 Task: Use an if-else statement to check if an array is either empty or contains both string elements or has a total count of at least 3 If any condition is met, print the corresponding message If not, print "Array does not meet the criteria.
Action: Mouse moved to (325, 313)
Screenshot: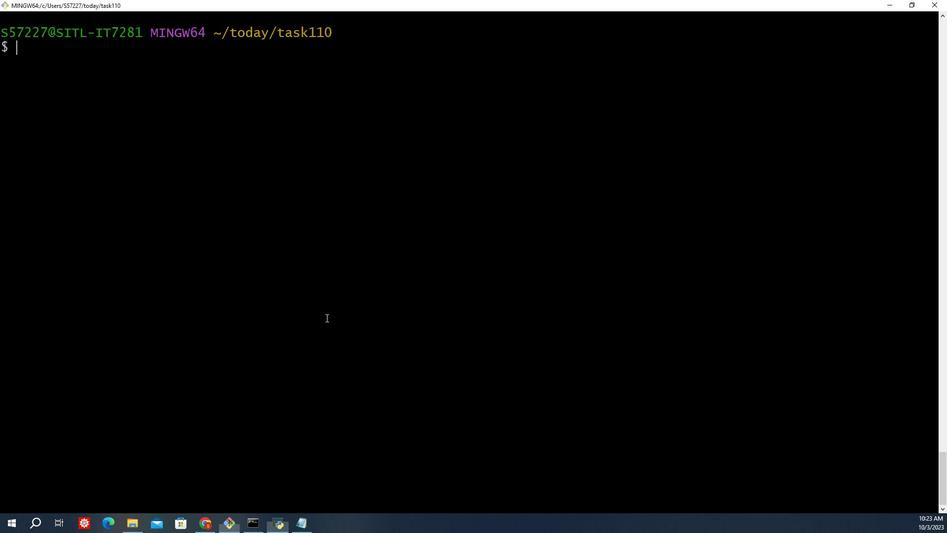 
Action: Mouse pressed left at (325, 313)
Screenshot: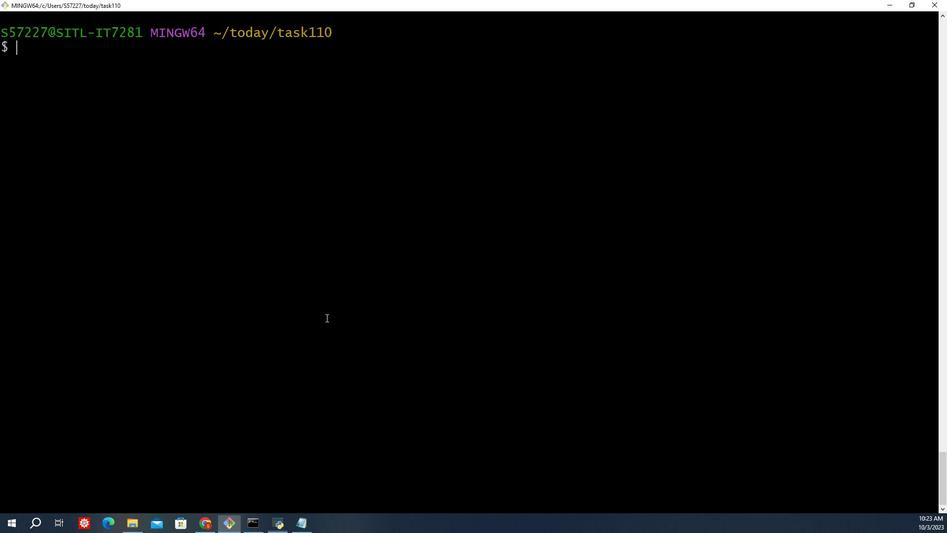 
Action: Mouse moved to (320, 334)
Screenshot: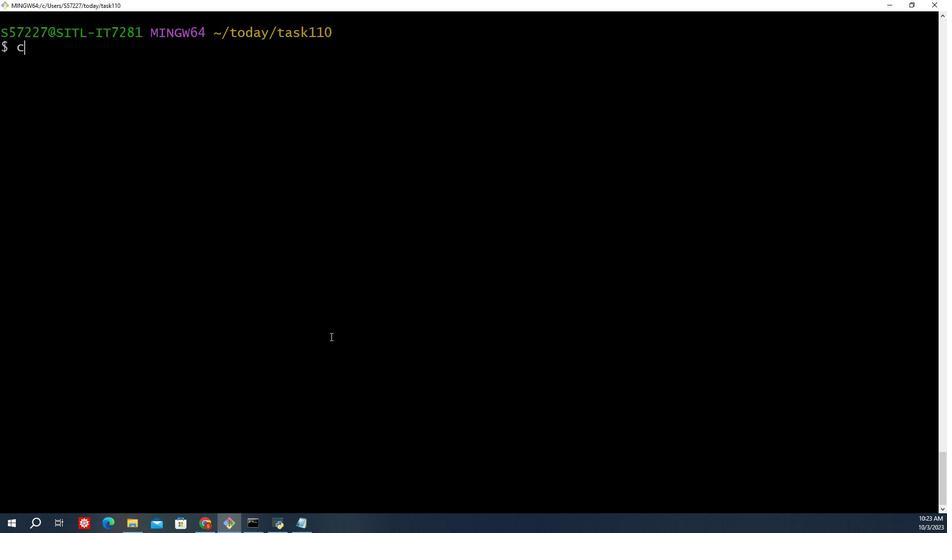 
Action: Key pressed c
Screenshot: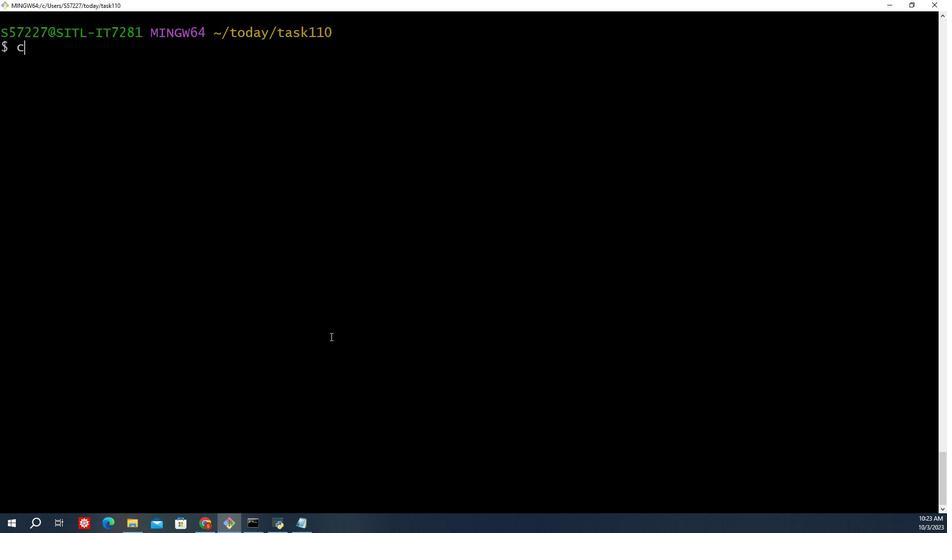 
Action: Mouse moved to (320, 335)
Screenshot: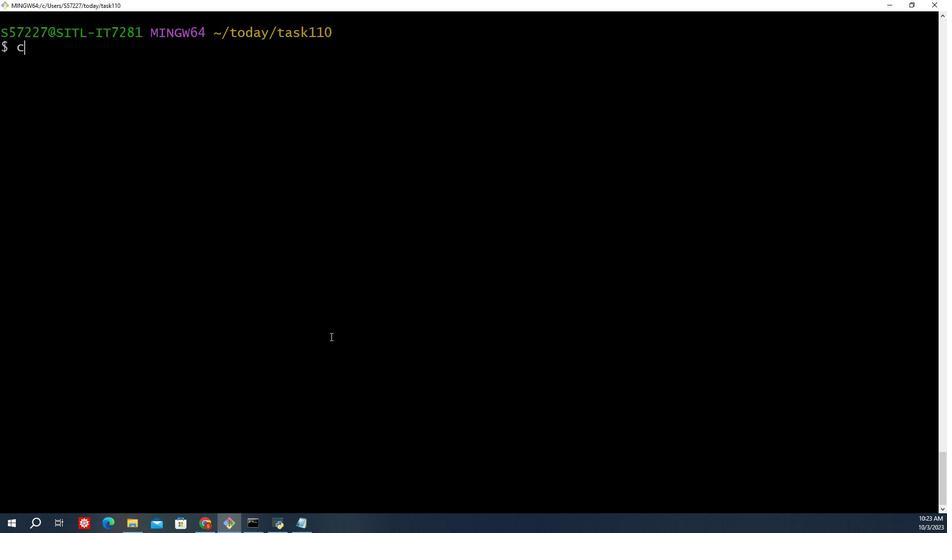 
Action: Key pressed d<Key.space>/c/<Key.shift>Usesr<Key.backspace><Key.backspace>rs/tod<Key.backspace><Key.backspace><Key.backspace><Key.shift_r>S57227/today/<Key.backspace><Key.enter>ls<Key.enter>mkdir<Key.space>task111<Key.enter>s<Key.backspace>ls<Key.enter>cd/<Key.backspace><Key.space>/c/<Key.shift><Key.shift><Key.shift><Key.shift><Key.shift>Users/<Key.shift_r>S57227/today/task111<Key.enter>ld<Key.enter>ls<Key.enter>s<Key.backspace>s<Key.backspace>s<Key.backspace>ls<Key.backspace><Key.backspace>touch<Key.space>check<Key.shift>_array.sh<Key.enter>s<Key.backspace>ls<Key.enter>vim<Key.space>check<Key.shift>_array.sh<Key.enter><Key.shift><Key.shift><Key.shift><Key.shift><Key.shift><Key.shift><Key.shift><Key.shift><Key.shift><Key.shift><Key.shift><Key.shift><Key.shift><Key.shift><Key.shift><Key.shift>#i<Key.shift><Key.shift><Key.shift><Key.shift>#<Key.shift_r>!/bin/bash/<Key.enter><Key.enter>
Screenshot: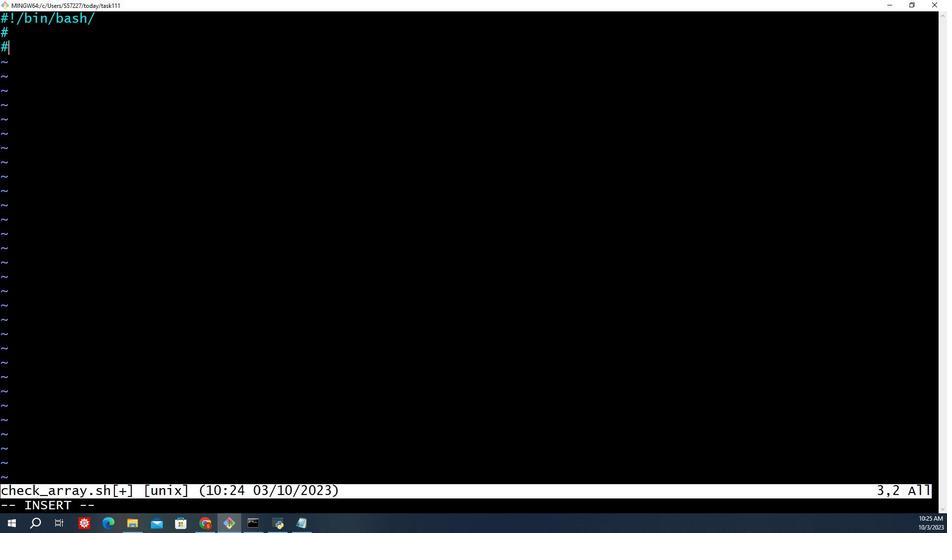 
Action: Mouse moved to (878, 485)
Screenshot: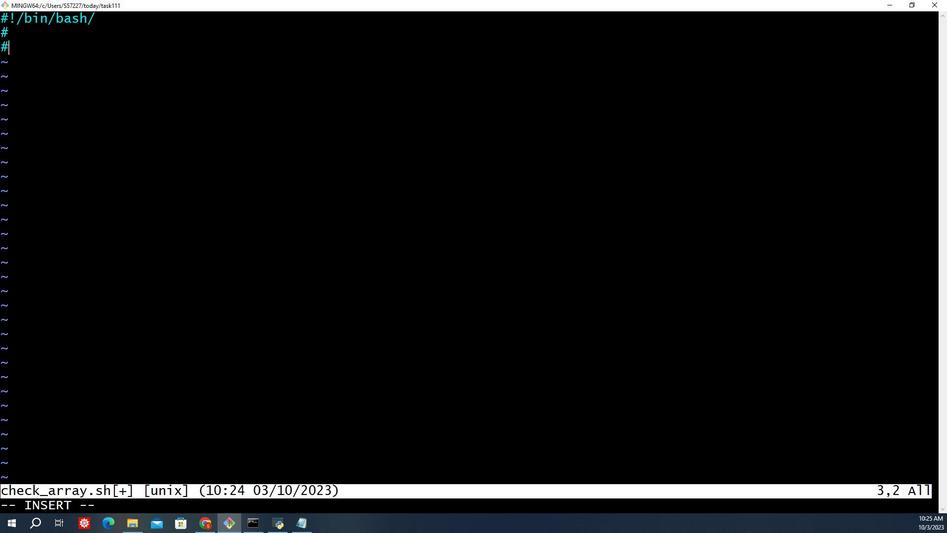 
Action: Mouse pressed left at (878, 485)
Screenshot: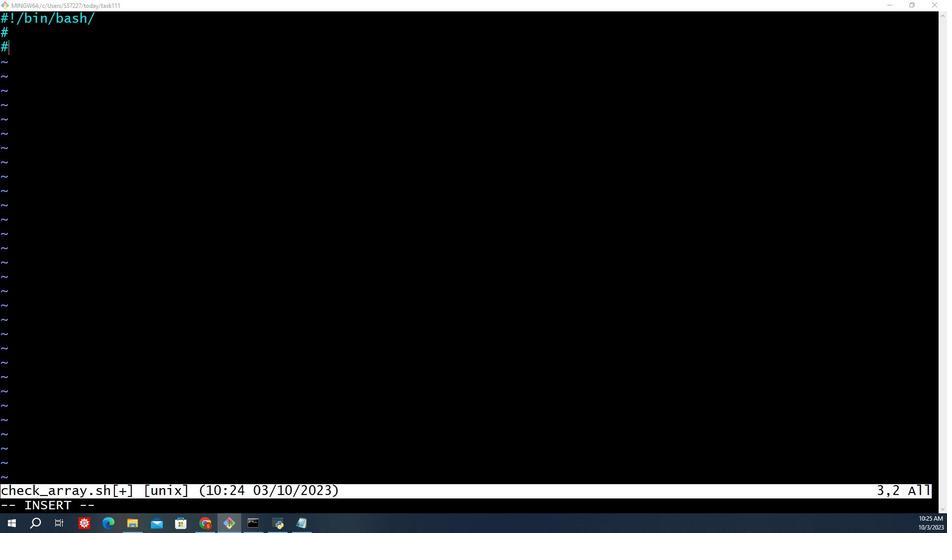 
Action: Mouse moved to (502, 290)
Screenshot: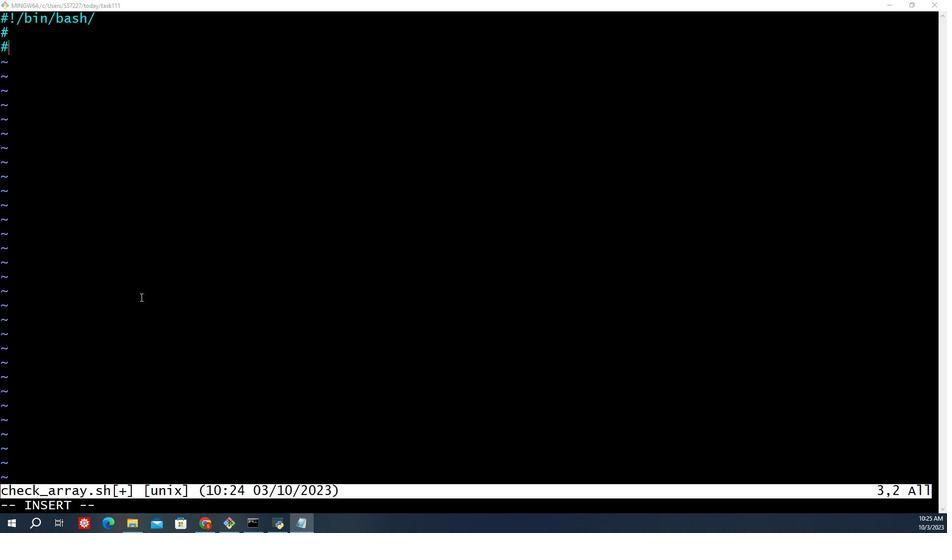 
Action: Mouse pressed left at (502, 290)
Screenshot: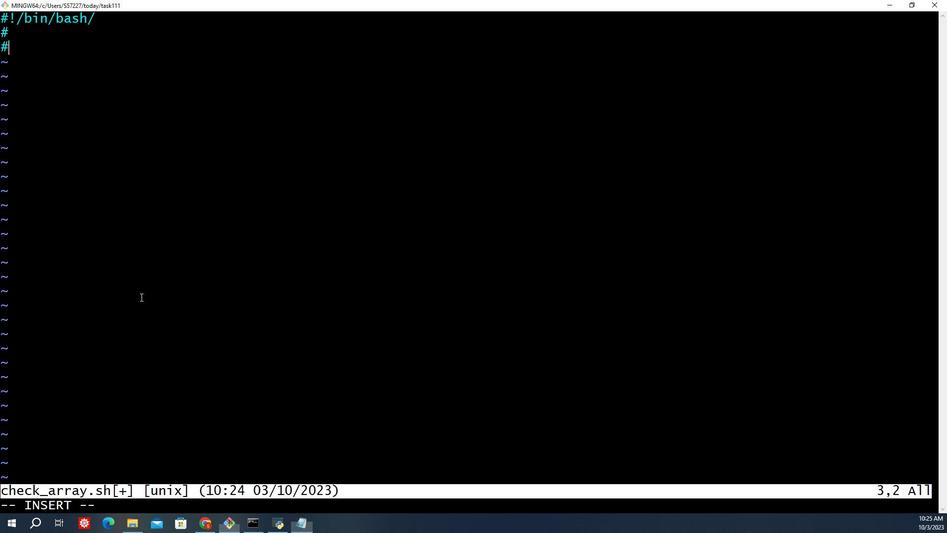 
Action: Mouse moved to (502, 290)
Screenshot: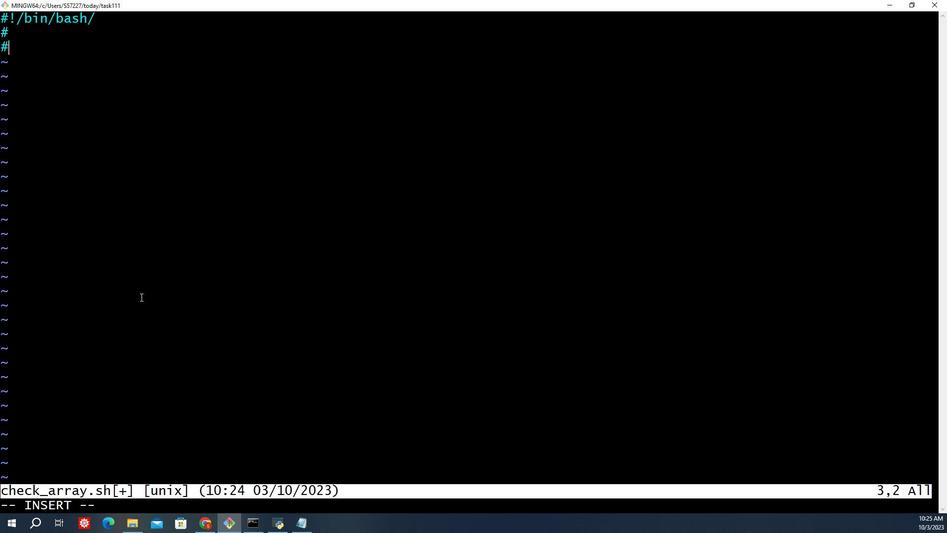 
Action: Key pressed initialize<Key.space>ane<Key.backspace><Key.space>empty<Key.space>array<Key.space><Key.enter>m<Key.backspace><Key.backspace>my<Key.shift_r><Key.shift_r>_array=<Key.shift_r><Key.shift_r>()<Key.enter><Key.enter>echo<Key.space><Key.shift_r>"<Key.shift>Enter<Key.space>elen<Key.backspace>ments<Key.space>for<Key.space>the<Key.space>array<Key.space><Key.backspace>.<Key.space><Key.shift>Enter<Key.space>'done'<Key.space>to<Key.space>finish,<Key.backspace>.<Key.shift_r>"<Key.enter><Key.enter>while<Key.space>true;<Key.space>do<Key.enter>read<Key.space>-p<Key.space><Key.shift_r>"<Key.shift>Enter<Key.space>an<Key.space>element<Key.shift_r>:<Key.space><Key.shift_r>"<Key.space>element<Key.space><Key.enter><Key.shift>#check<Key.space>ig<Key.space><Key.backspace><Key.backspace>f<Key.space>the<Key.space>user<Key.space>wants<Key.space>to<Key.space>finish<Key.space>entering<Key.space>elements<Key.enter><Key.enter><Key.backspace>if<Key.space>[<Key.space><Key.shift_r>"<Key.shift>$element<Key.shift_r>"<Key.space>==<Key.space><Key.shift_r>"done<Key.shift_r>"<Key.space>];<Key.space>then<Key.space><Key.enter>break<Key.enter>fi<Key.enter><Key.shift>#add<Key.space>the<Key.space>entered<Key.space>element<Key.space>to<Key.space>the<Key.space>array<Key.space><Key.enter><Key.enter><Key.backspace>my<Key.shift_r>_array<Key.shift_r><Key.shift_r><Key.shift_r><Key.shift_r><Key.shift_r><Key.shift_r><Key.shift_r><Key.shift_r><Key.shift_r><Key.shift_r><Key.shift_r><Key.shift_r><Key.shift_r><Key.shift_r><Key.shift_r>+=<Key.shift_r>(<Key.shift_r>"<Key.shift_r><Key.shift_r><Key.shift_r><Key.shift_r><Key.shift_r><Key.shift_r><Key.shift_r><Key.shift_r><Key.shift_r><Key.shift_r><Key.shift_r><Key.shift_r><Key.shift>$element<Key.shift_r>"<Key.shift_r><Key.shift_r><Key.shift_r><Key.shift_r><Key.shift_r><Key.shift_r><Key.shift_r><Key.shift_r><Key.shift_r><Key.shift_r><Key.shift_r><Key.shift_r><Key.shift_r><Key.shift_r><Key.shift_r><Key.shift_r><Key.shift_r><Key.shift_r><Key.shift_r>)<Key.enter>done<Key.enter><Key.shift>#check<Key.space>if<Key.space>the<Key.space>array<Key.space>is<Key.space>empty<Key.space><Key.enter><Key.enter><Key.backspace>if<Key.space>[<Key.space><Key.shift_r><Key.shift_r><Key.shift_r><Key.shift_r><Key.shift_r><Key.shift_r><Key.shift_r><Key.shift_r><Key.shift_r><Key.shift_r><Key.shift_r><Key.shift_r><Key.shift_r><Key.shift_r><Key.shift_r><Key.shift_r><Key.shift_r><Key.shift_r><Key.shift_r><Key.shift_r><Key.shift_r><Key.shift_r><Key.shift_r><Key.shift_r><Key.shift_r><Key.shift_r><Key.shift_r><Key.shift_r><Key.shift_r><Key.shift_r><Key.shift_r><Key.shift_r><Key.shift_r><Key.shift_r><Key.shift_r><Key.shift_r><Key.shift_r><Key.shift_r><Key.shift_r><Key.shift_r><Key.shift_r><Key.shift_r><Key.shift_r>$<Key.shift_r>{<Key.shift>#my<Key.shift><Key.shift><Key.shift><Key.shift><Key.shift><Key.shift>_array[<Key.shift>@]<Key.space><Key.backspace><Key.shift><Key.shift><Key.shift>}<Key.space>-<Key.space>r<Key.backspace><Key.backspace>r<Key.backspace>e<Key.tab><Key.backspace>q<Key.space>=<Key.backspace>0<Key.space>];<Key.enter><Key.backspace><Key.backspace><Key.space>then<Key.enter>echo<Key.space>is<Key.backspace><Key.backspace><Key.shift>"<Key.shift><<Key.backspace><Key.shift_r>Array<Key.space>is<Key.space>empty<Key.shift>.<Key.shift>"<Key.enter><Key.shift_r><Key.shift_r><Key.shift_r><Key.shift_r><Key.shift_r><Key.shift_r>#check<Key.space>if<Key.space>the<Key.space>array<Key.space>contains<Key.space>both<Key.space>string<Key.space>elements<Key.enter><Key.enter><Key.backspace>elif<Key.space>[[<Key.space><Key.shift>"<Key.shift_r>$m<Key.backspace><Key.backspace><Key.shift_r>$<Key.shift>{my<Key.shift>_array[<Key.shift_r>@]<Key.shift>}<Key.shift>"<Key.space>=<Key.shift_r>~<Key.space>[a-z<Key.shift_r>A-z<Key.backspace><Key.shift_r>Z]<Key.shift_r><Key.shift_r>+<Key.space><Key.shift_r><Key.shift_r><Key.shift_r><Key.shift_r><Key.shift_r><Key.shift_r><Key.shift_r><Key.shift_r><Key.shift_r><Key.shift_r><Key.shift_r><Key.shift_r><Key.shift_r><Key.shift_r><Key.shift_r><Key.shift_r><Key.shift_r><Key.shift_r><Key.shift_r><Key.shift_r><Key.shift_r><Key.shift_r><Key.shift_r>&&<Key.space><Key.shift>"<Key.shift><Key.shift><Key.shift><Key.shift><Key.shift><Key.shift><Key.shift><Key.shift_r>$<Key.shift>{my-<Key.backspace>-<Key.backspace><Key.shift><Key.shift><Key.shift><Key.shift><Key.shift>_array[<Key.shift_r><Key.shift_r><Key.shift_r><Key.shift_r><Key.shift_r><Key.shift_r>@]<Key.shift>}<Key.shift>"<Key.space>=<Key.shift_r>~<Key.space>[0-9]<Key.shift>+<Key.space>]]'<Key.space><Key.backspace><Key.backspace>;<Key.space>then<Key.enter>echo<Key.space><Key.shift><Key.shift><Key.shift><Key.shift><Key.shift><Key.shift><Key.shift><Key.shift><Key.shift><Key.shift><Key.shift><Key.shift><Key.shift><Key.shift><Key.shift><Key.shift><Key.shift><Key.shift><Key.shift><Key.shift><Key.shift><Key.shift><Key.shift><Key.shift><Key.shift><Key.shift>"<Key.shift_r>Array<Key.space>contains<Key.space>both<Key.space>string<Key.space>and<Key.space>numeric<Key.space>elements.<Key.shift>"<Key.enter><Key.enter><Key.shift_r><Key.shift_r><Key.shift_r><Key.shift_r><Key.shift_r><Key.shift_r><Key.shift_r><Key.shift_r><Key.shift_r><Key.shift_r><Key.shift_r>#check<Key.space>if<Key.space>the<Key.space>total<Key.space>count<Key.space>of<Key.space>elements<Key.space>is<Key.space>atleast<Key.space>3<Key.enter><Key.enter><Key.backspace>w<Key.backspace>elif<Key.space>if<Key.space>the<Key.space>tots<Key.backspace>al<Key.space>c<Key.backspace><Key.backspace><Key.backspace><Key.backspace><Key.backspace><Key.backspace><Key.backspace><Key.backspace><Key.backspace><Key.backspace><Key.backspace><Key.backspace><Key.backspace><Key.backspace>[<Key.space><Key.shift_r><Key.shift_r><Key.shift_r><Key.shift_r><Key.shift_r><Key.shift_r><Key.shift_r><Key.shift_r>${<Key.space><Key.backspace><Key.shift>#my<Key.shift_r><Key.shift_r><Key.shift_r><Key.shift_r>_array]<Key.insert><Key.insert><Key.backspace>[]<Key.left><Key.shift>@<Key.right><Key.shift_r>}<Key.space>-ge<Key.space>3]k<Key.backspace><Key.backspace><Key.space>];<Key.space>then<Key.enter>echp<Key.backspace>o<Key.space><Key.shift_r>"<Key.shift>Array<Key.space>
Screenshot: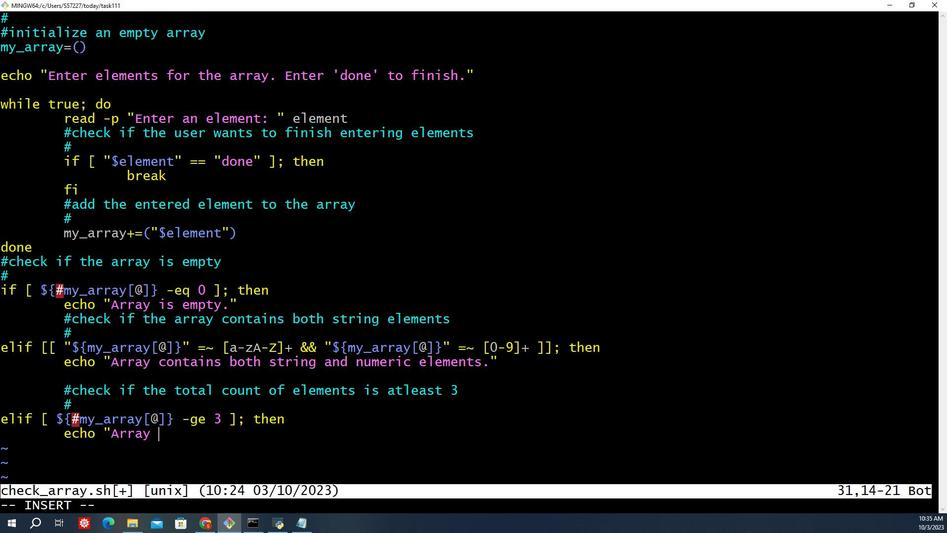 
Action: Mouse moved to (452, 211)
Screenshot: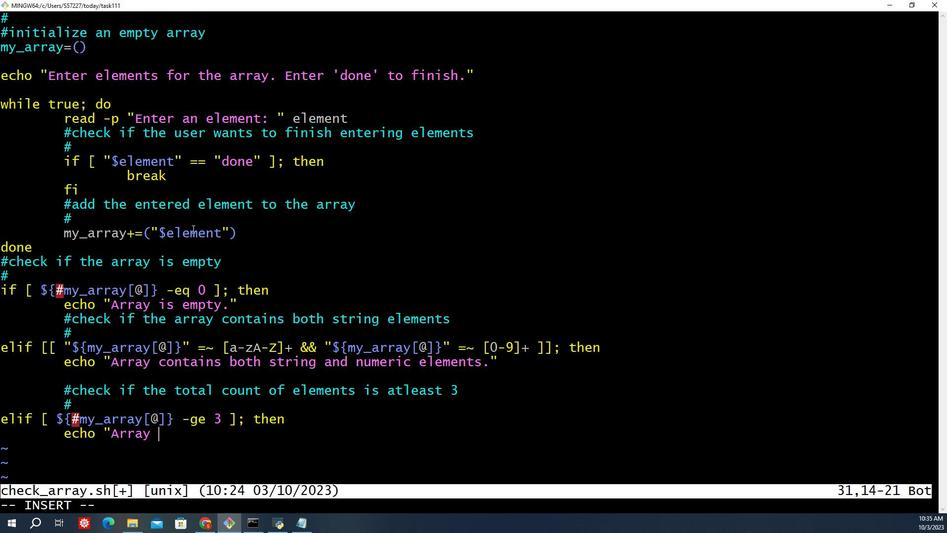 
Action: Key pressed h<Key.caps_lock>A<Key.caps_lock><Key.backspace>as<Key.space>at<Key.space>leaset<Key.backspace><Key.backspace>t<Key.space>3<Key.space>elements.<Key.shift><Key.enter><Key.backspace><Key.backspace><Key.shift>"<Key.enter>else<Key.enter>echo<Key.space><Key.shift>"<Key.shift_r>Array<Key.space>doesnot<Key.space>meet<Key.space>the<Key.space>criteria<Key.shift>.<Key.shift><Key.shift>"<Key.enter>fi<Key.enter><Key.esc><Key.shift_r>:wq<Key.backspace><Key.enter><Key.shift_r><Key.shift_r><Key.shift_r><Key.shift_r><Key.shift_r><Key.shift_r><Key.shift_r><Key.shift_r><Key.shift_r><Key.shift_r><Key.shift_r><Key.shift_r>:wq<Key.shift_r>!<Key.enter>cat<Key.space>check<Key.shift>_aray.s<Key.backspace><Key.backspace><Key.backspace><Key.backspace>ray.sh<Key.enter>a<Key.backspace>s<Key.backspace>
Screenshot: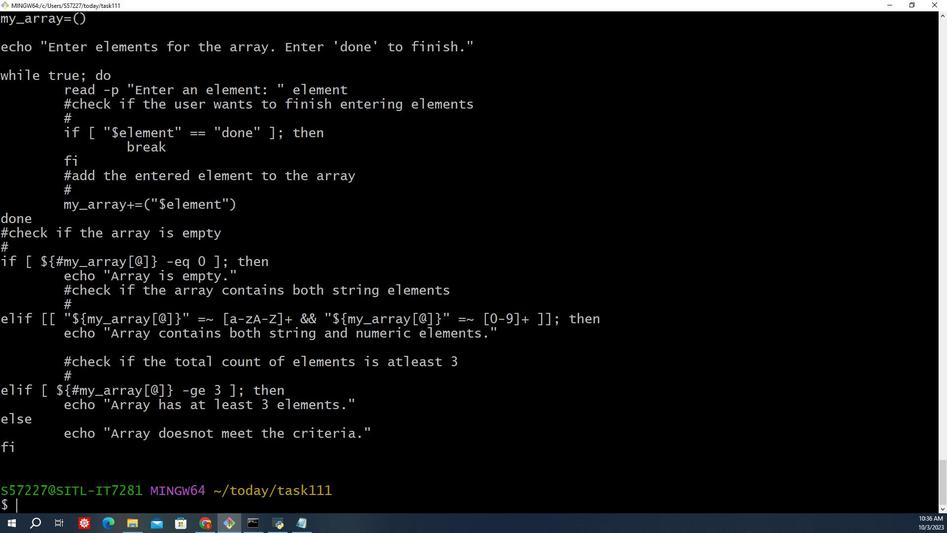 
Action: Mouse moved to (339, 271)
Screenshot: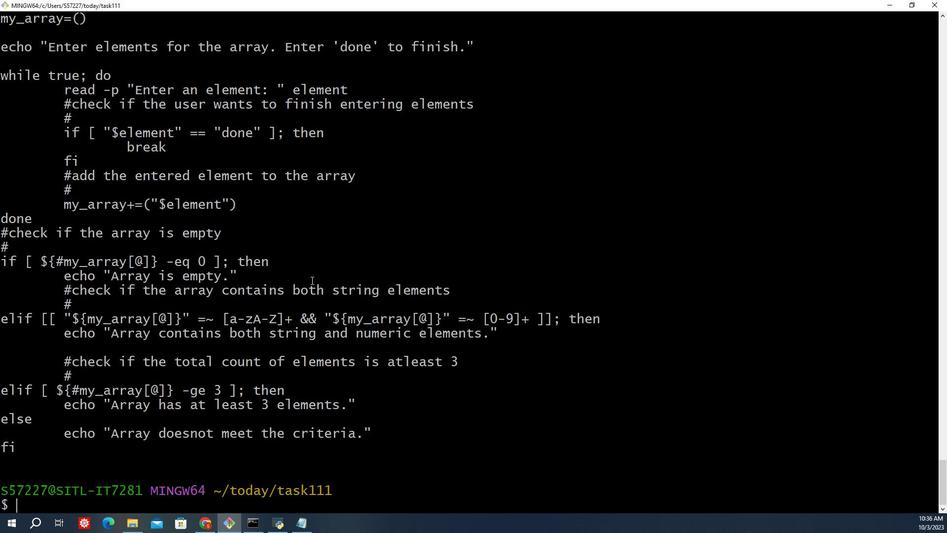 
Action: Mouse scrolled (339, 271) with delta (0, 0)
Screenshot: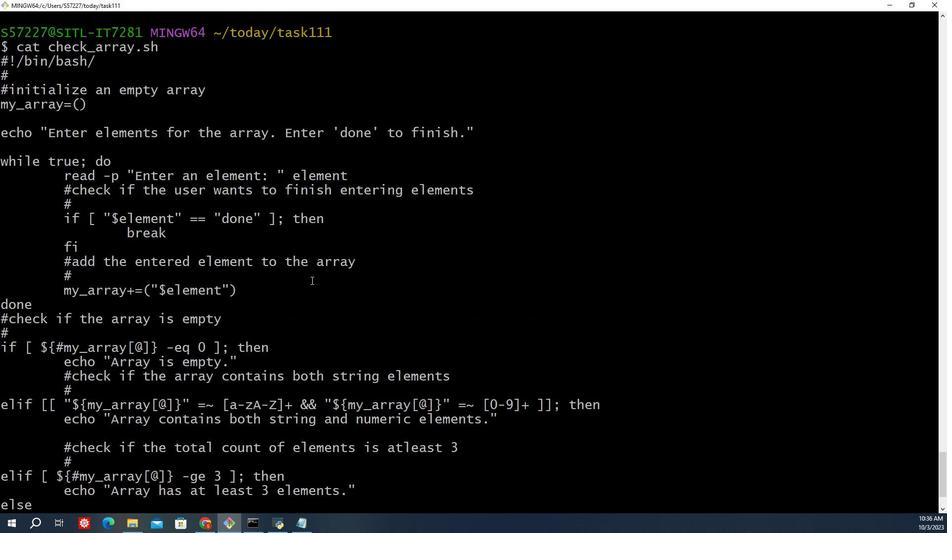 
Action: Mouse scrolled (339, 271) with delta (0, 0)
Screenshot: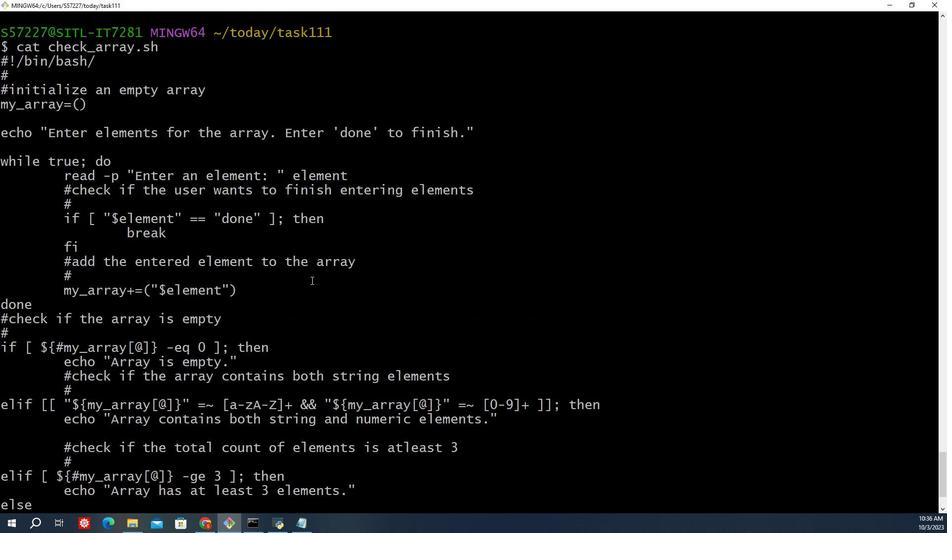 
Action: Mouse moved to (435, 275)
Screenshot: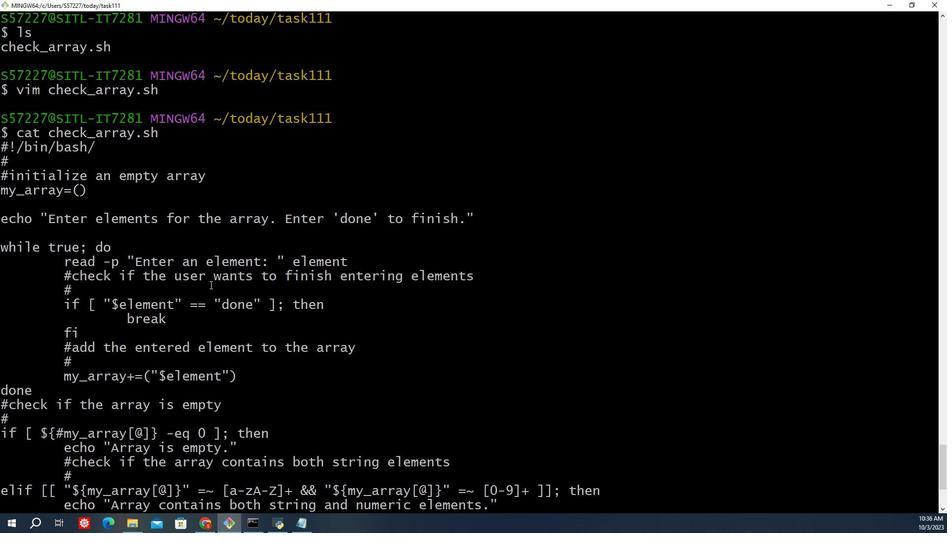 
Action: Mouse scrolled (435, 276) with delta (0, 0)
Screenshot: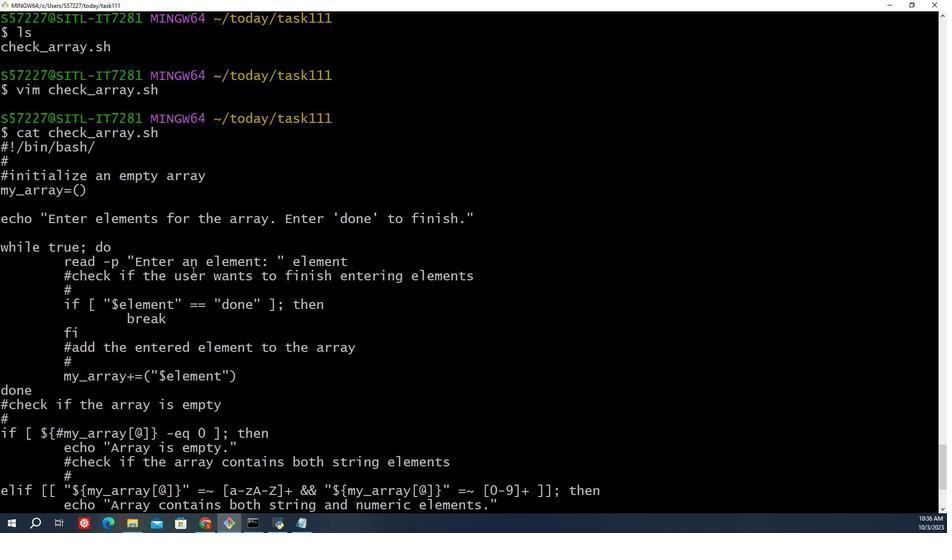 
Action: Mouse scrolled (435, 276) with delta (0, 0)
Screenshot: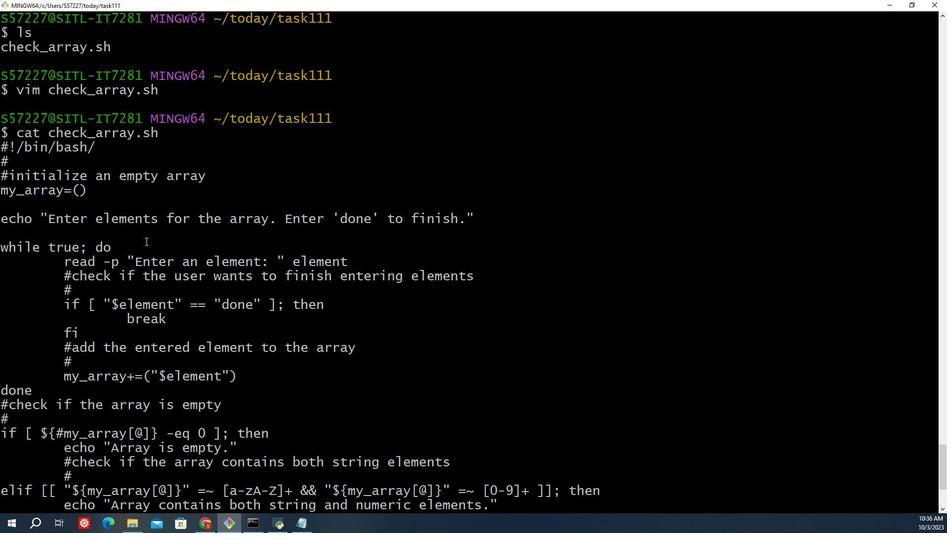 
Action: Mouse moved to (529, 225)
Screenshot: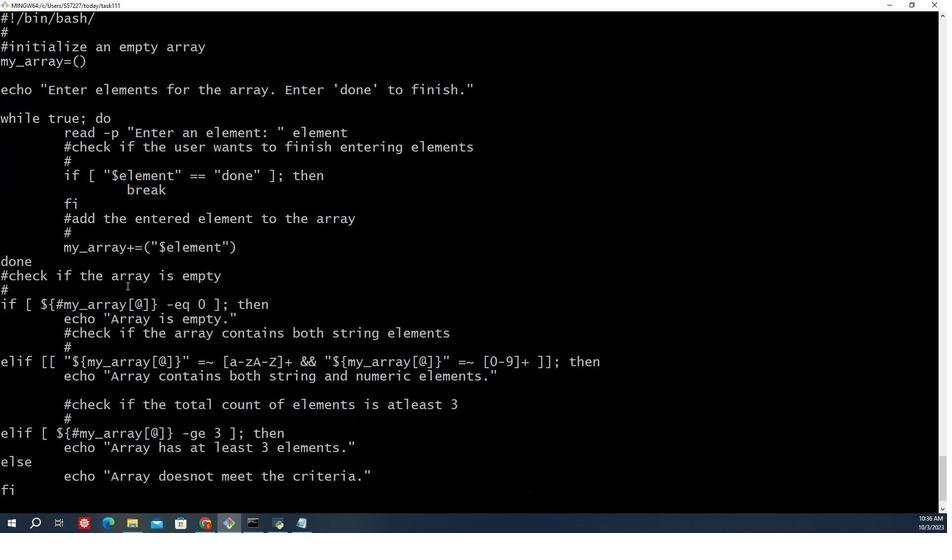 
Action: Mouse scrolled (529, 224) with delta (0, 0)
Screenshot: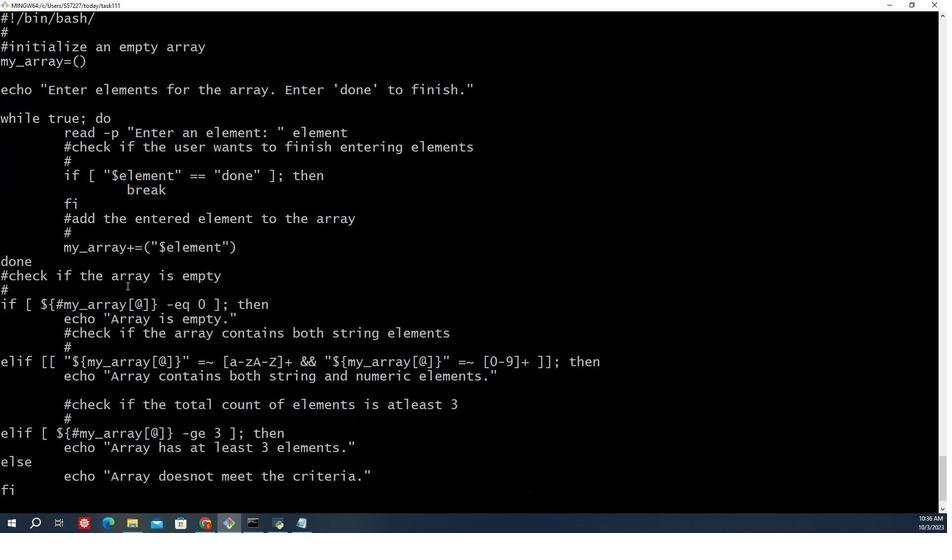 
Action: Mouse moved to (527, 231)
Screenshot: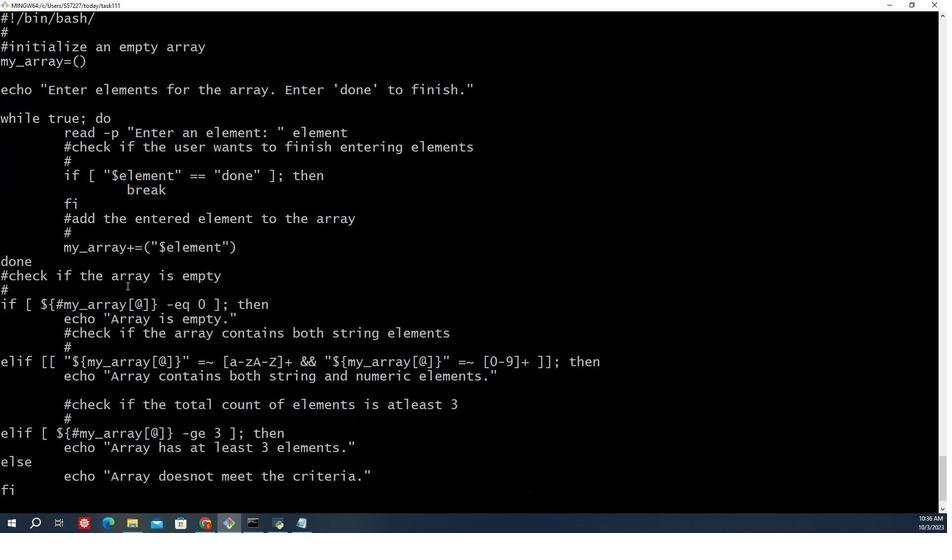 
Action: Mouse scrolled (527, 231) with delta (0, 0)
Screenshot: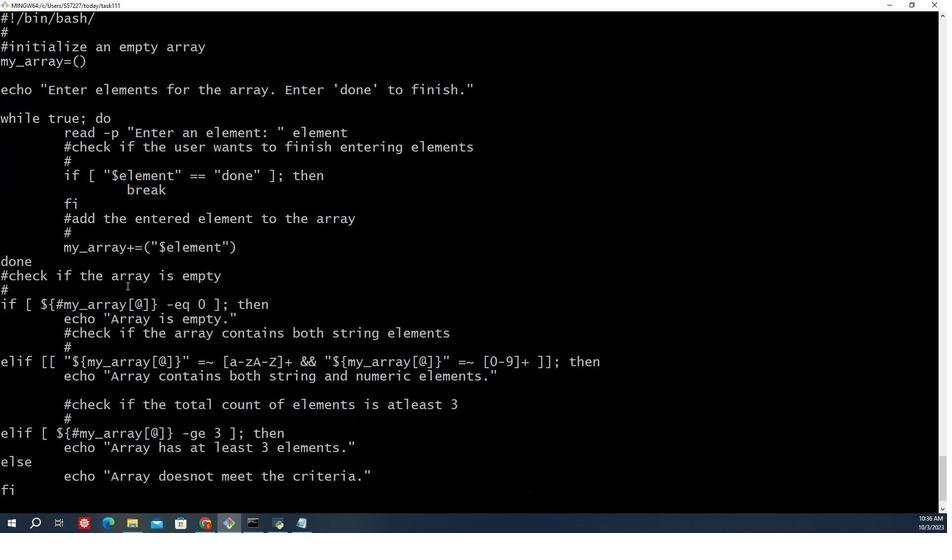 
Action: Mouse moved to (521, 252)
Screenshot: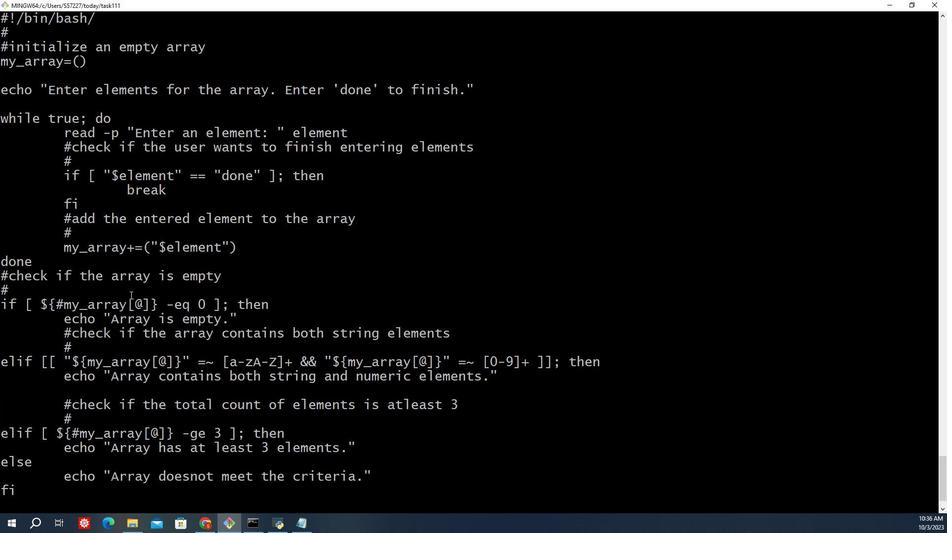 
Action: Mouse scrolled (521, 252) with delta (0, 0)
Screenshot: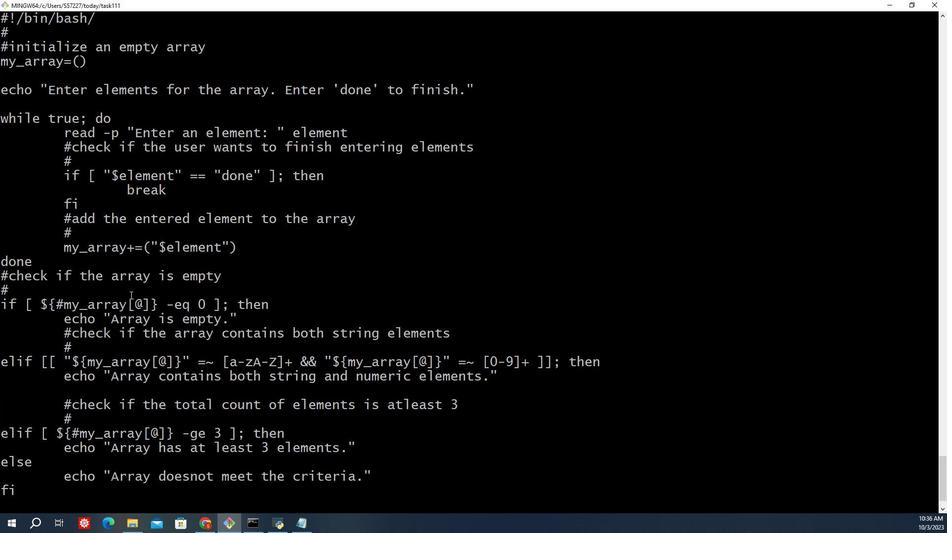 
Action: Mouse moved to (511, 293)
Screenshot: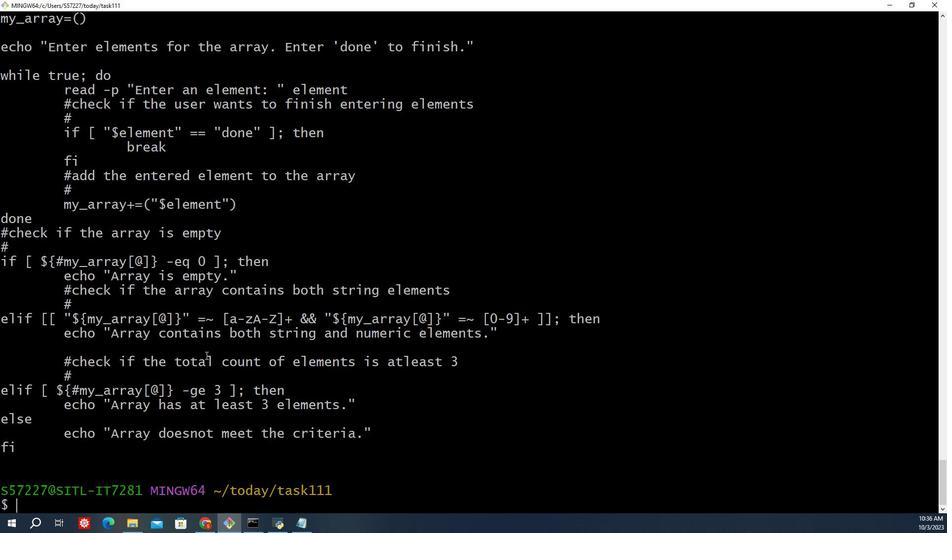 
Action: Mouse scrolled (511, 292) with delta (0, 0)
Screenshot: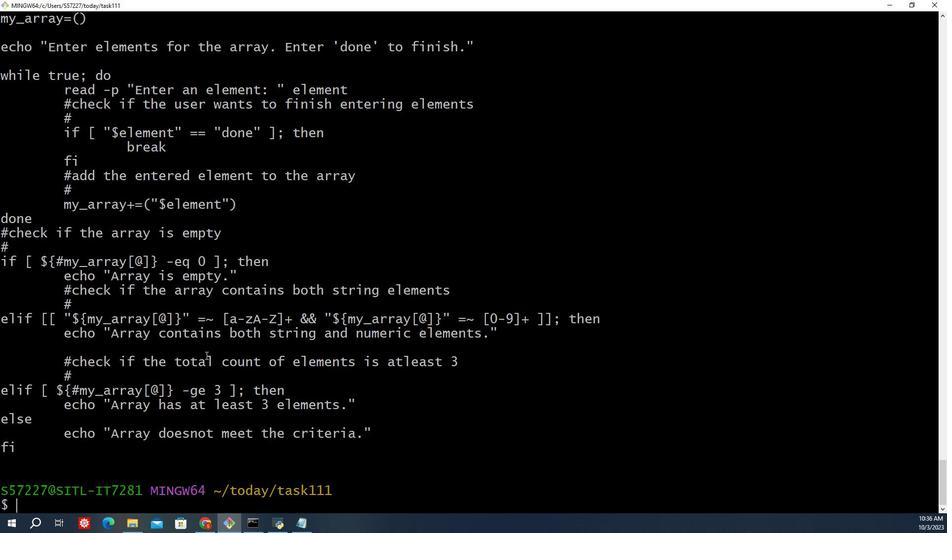 
Action: Mouse moved to (509, 299)
Screenshot: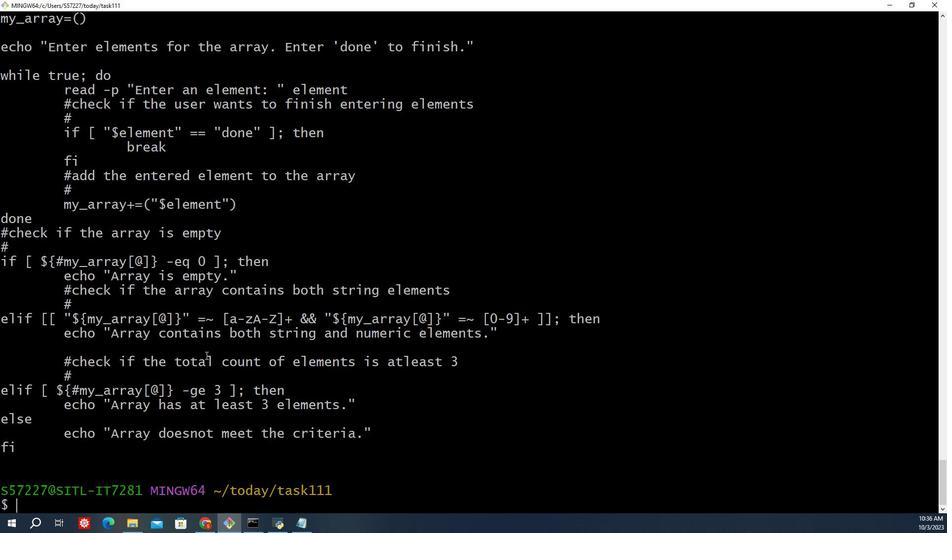 
Action: Mouse scrolled (509, 298) with delta (0, 0)
Screenshot: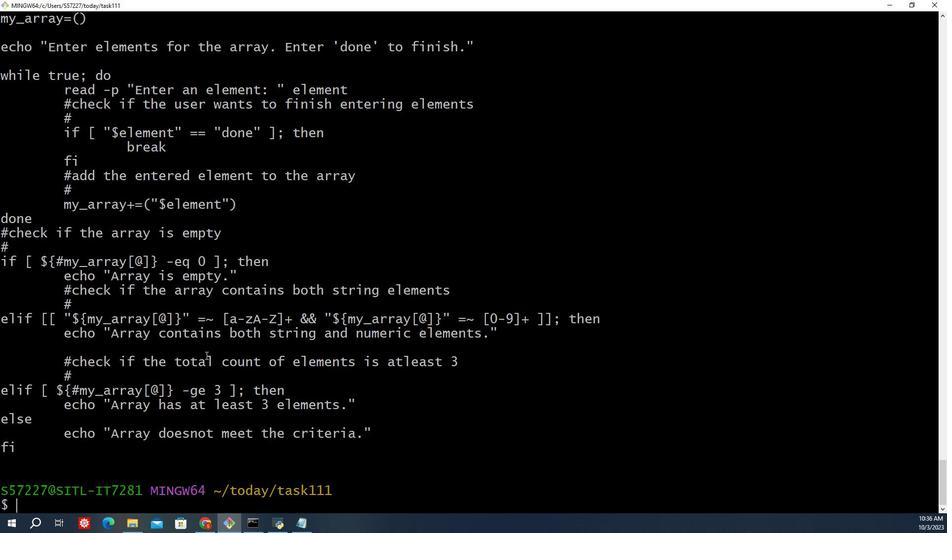 
Action: Mouse moved to (498, 320)
Screenshot: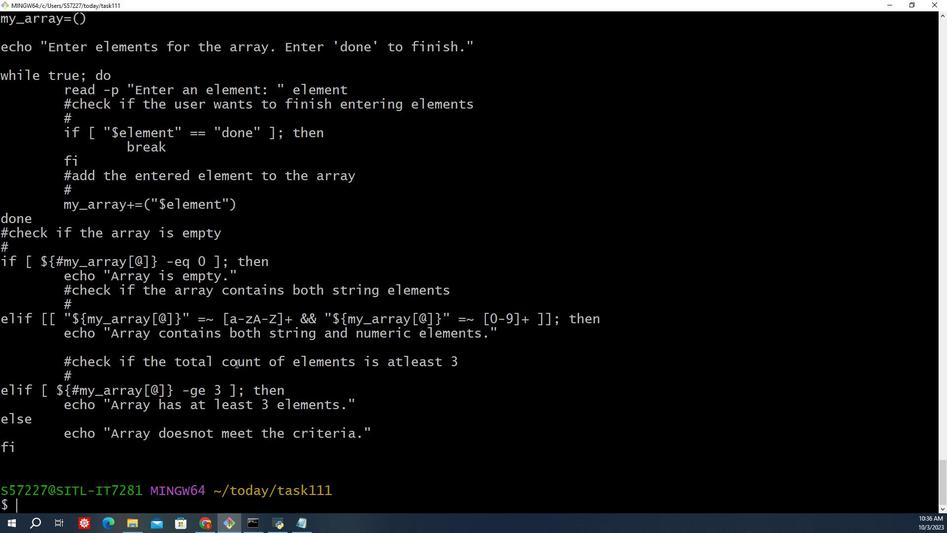 
Action: Mouse scrolled (498, 319) with delta (0, 0)
Screenshot: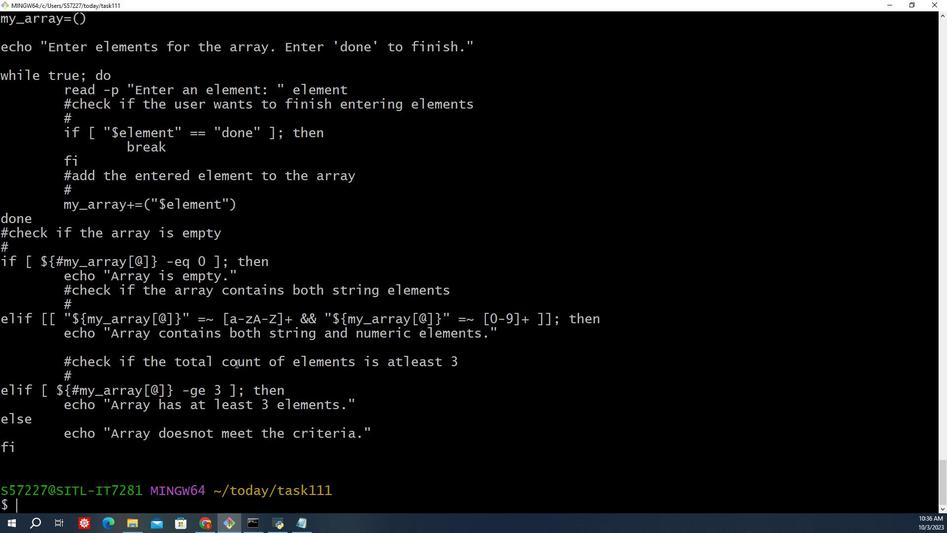 
Action: Mouse moved to (460, 347)
Screenshot: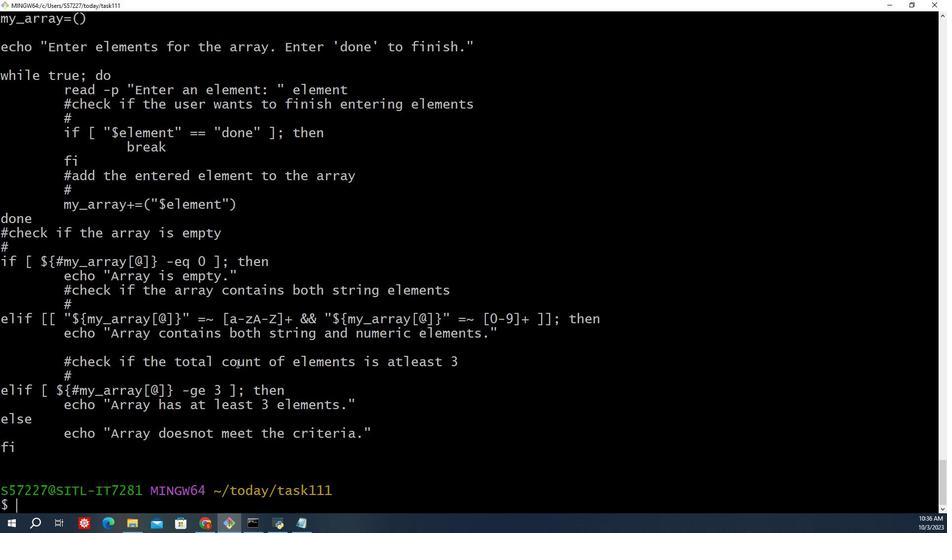 
Action: Mouse scrolled (460, 346) with delta (0, 0)
Screenshot: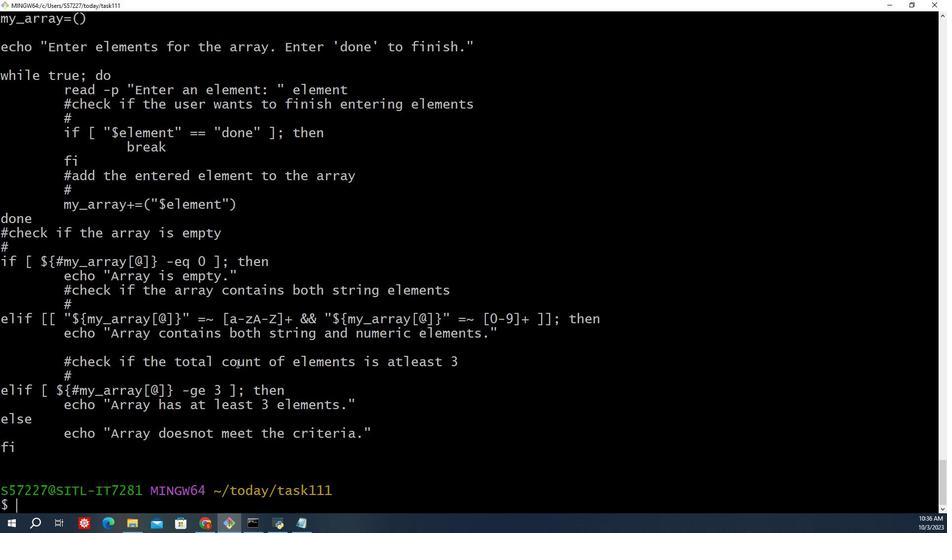 
Action: Mouse moved to (535, 527)
Screenshot: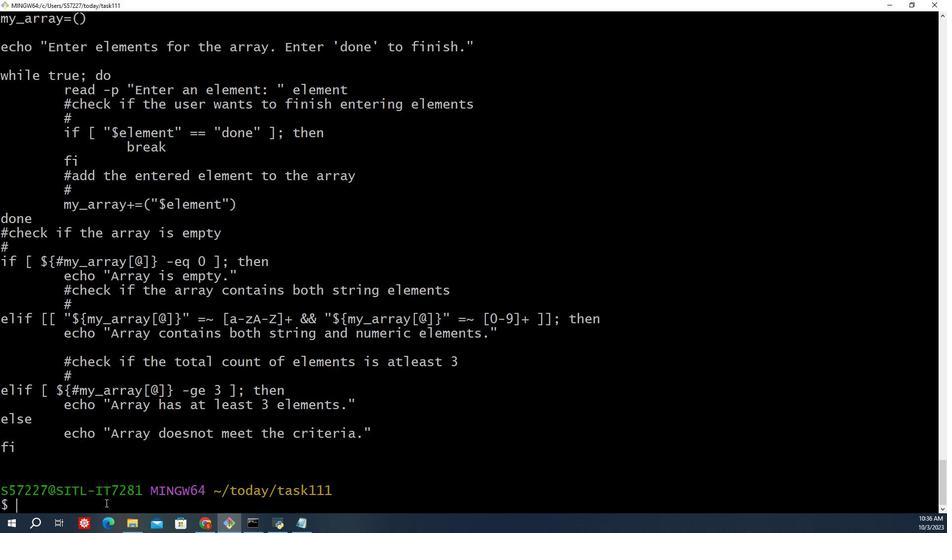 
Action: Mouse pressed left at (535, 527)
Screenshot: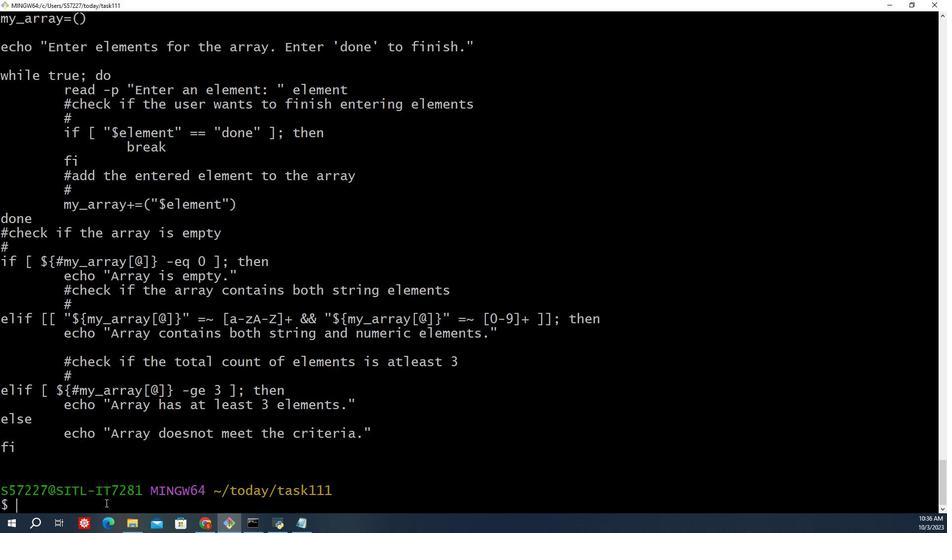 
Action: Mouse moved to (459, 396)
Screenshot: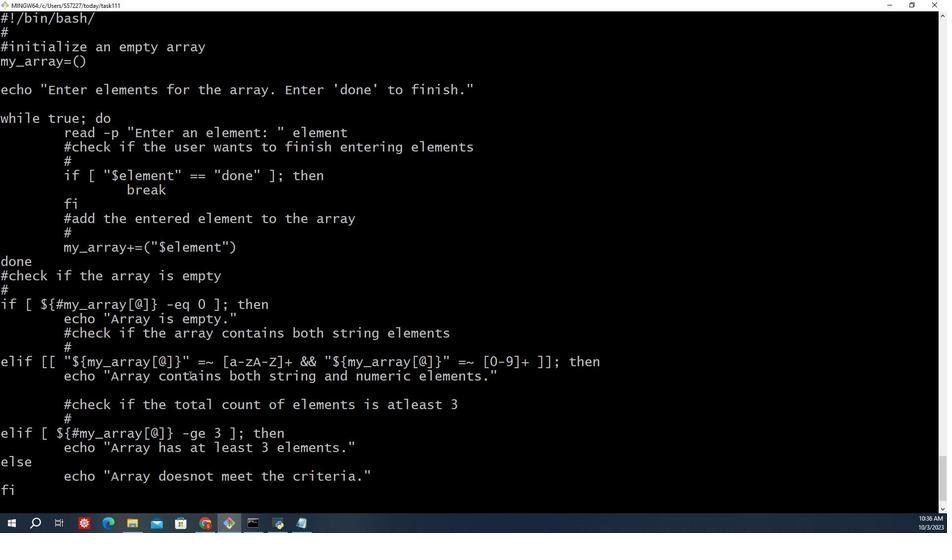 
Action: Mouse scrolled (459, 397) with delta (0, 0)
Screenshot: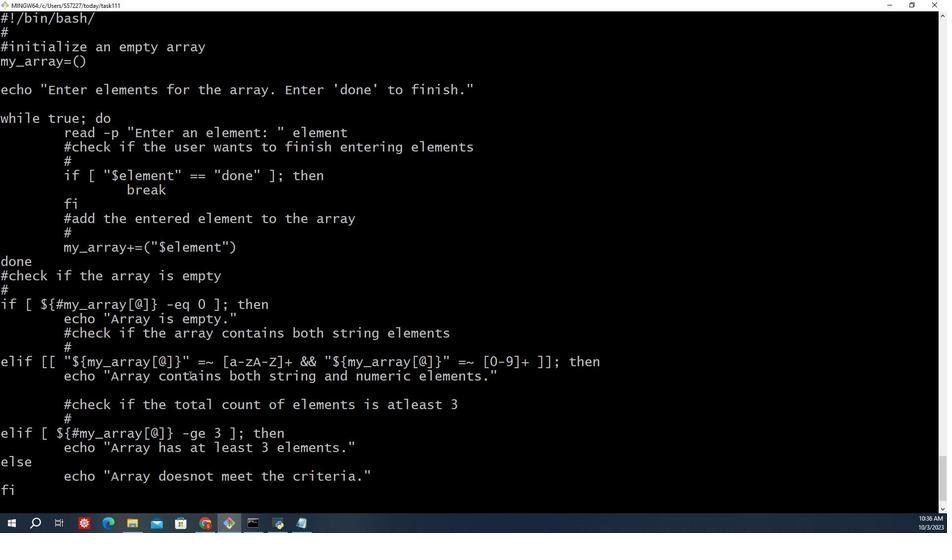 
Action: Mouse moved to (462, 232)
Screenshot: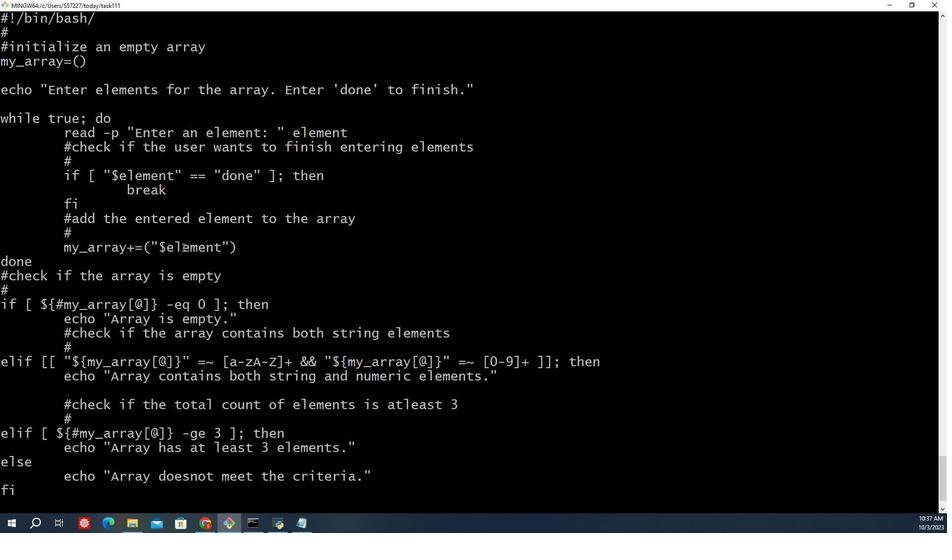
Action: Mouse pressed left at (462, 232)
Screenshot: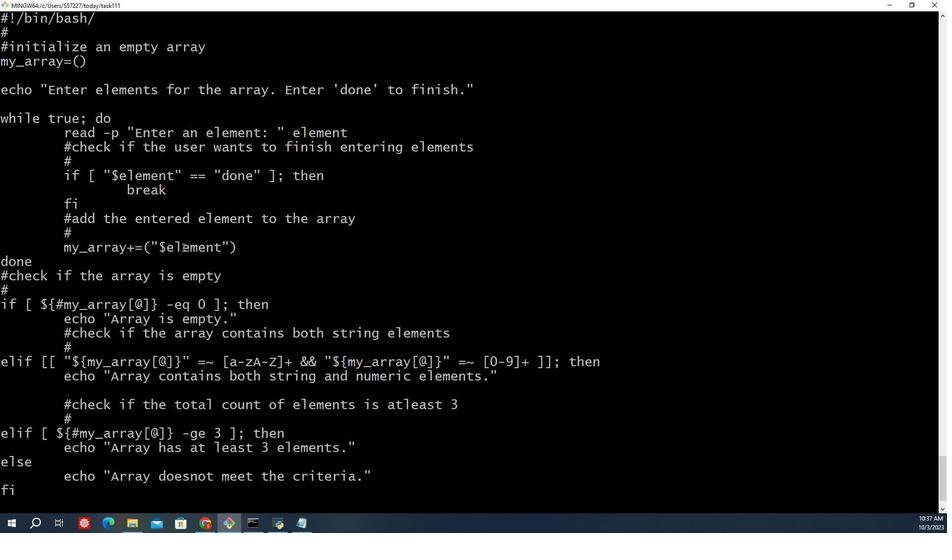 
Action: Mouse moved to (495, 149)
Screenshot: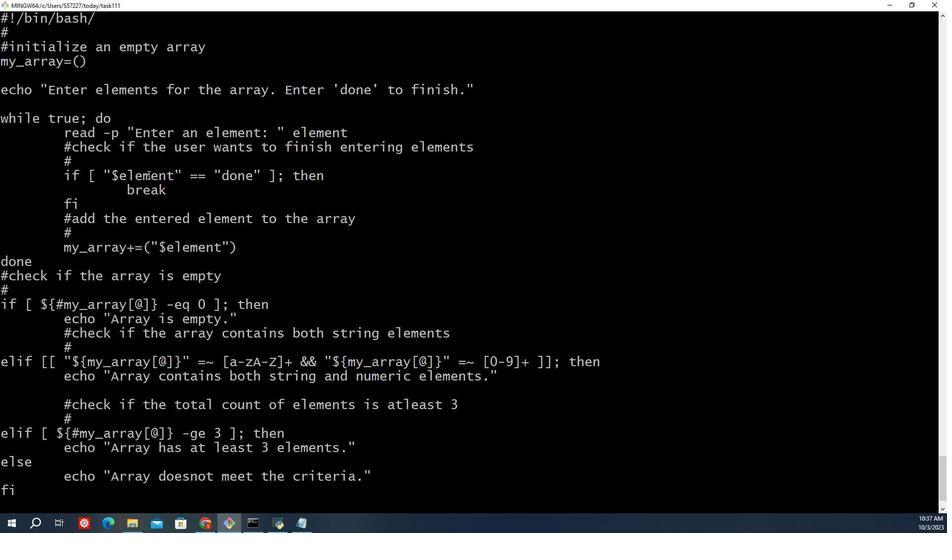 
Action: Mouse pressed left at (495, 149)
Screenshot: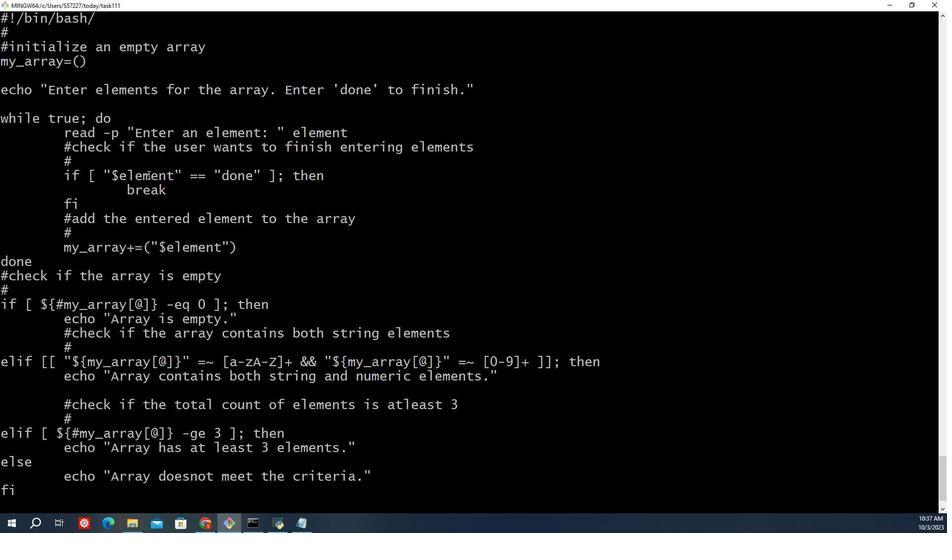 
Action: Mouse moved to (449, 234)
Screenshot: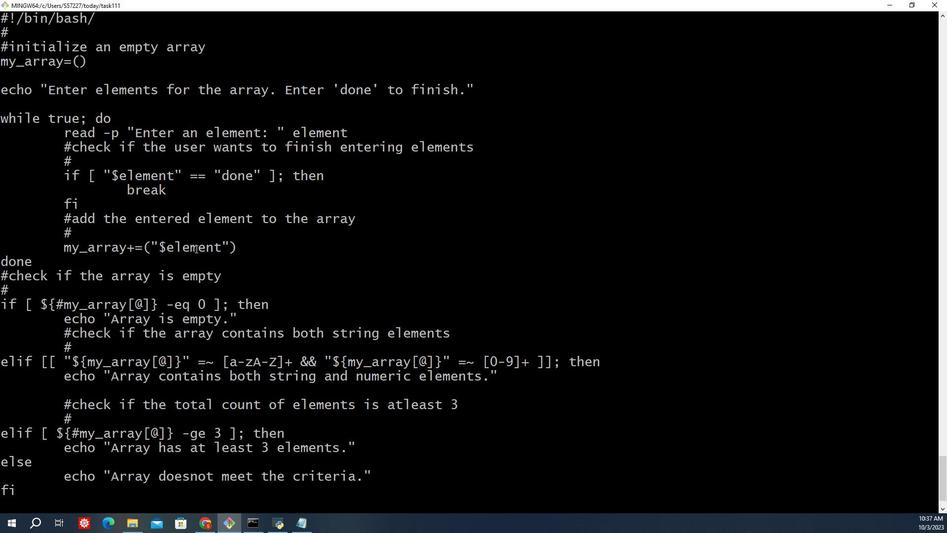 
Action: Mouse pressed left at (449, 234)
Screenshot: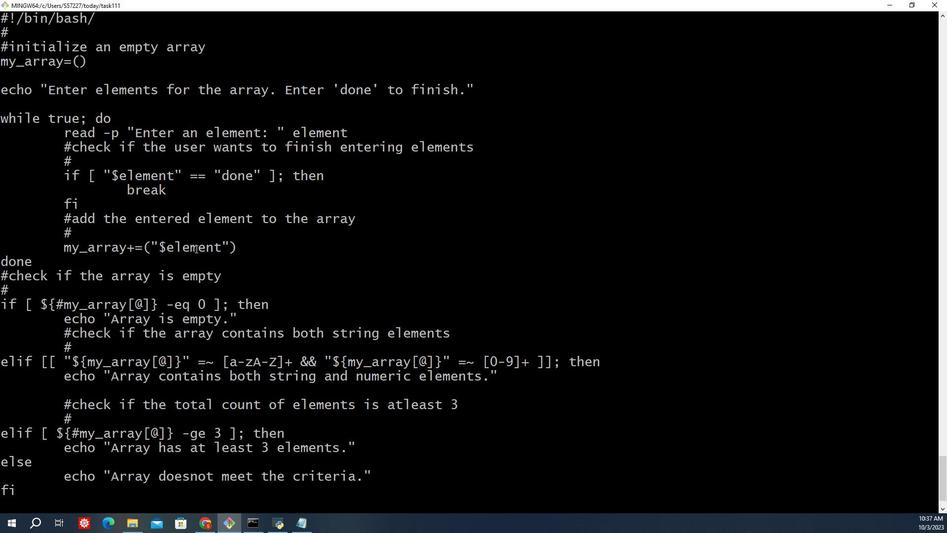 
Action: Mouse moved to (318, 102)
Screenshot: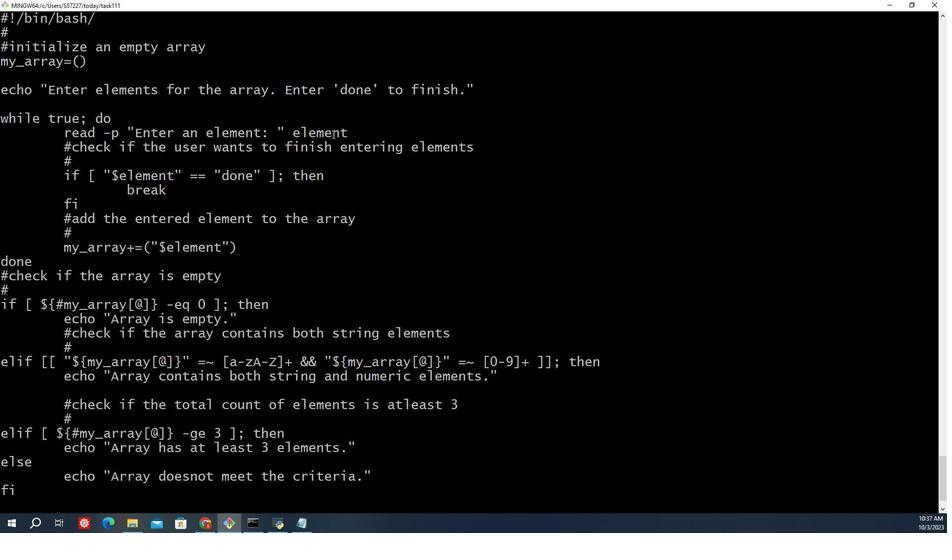 
Action: Mouse pressed left at (318, 102)
Screenshot: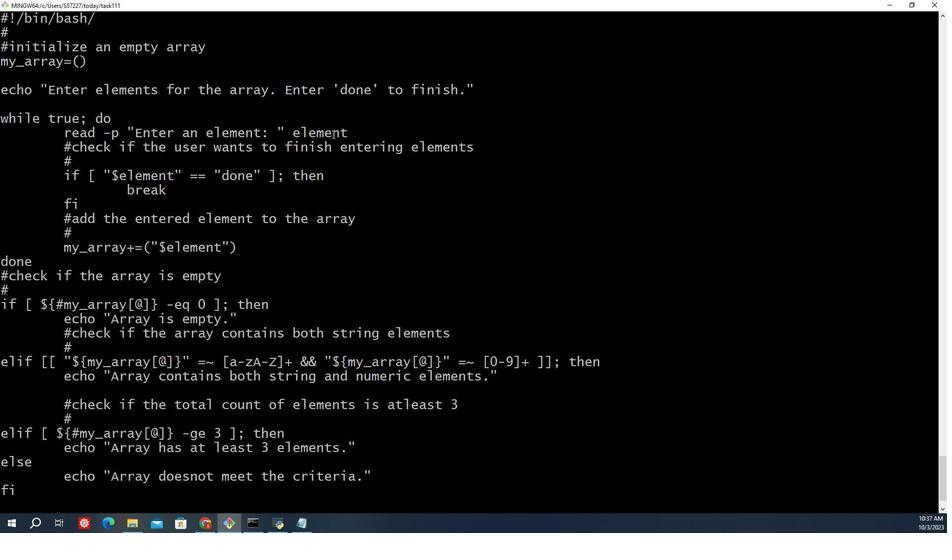 
Action: Mouse pressed left at (318, 102)
Screenshot: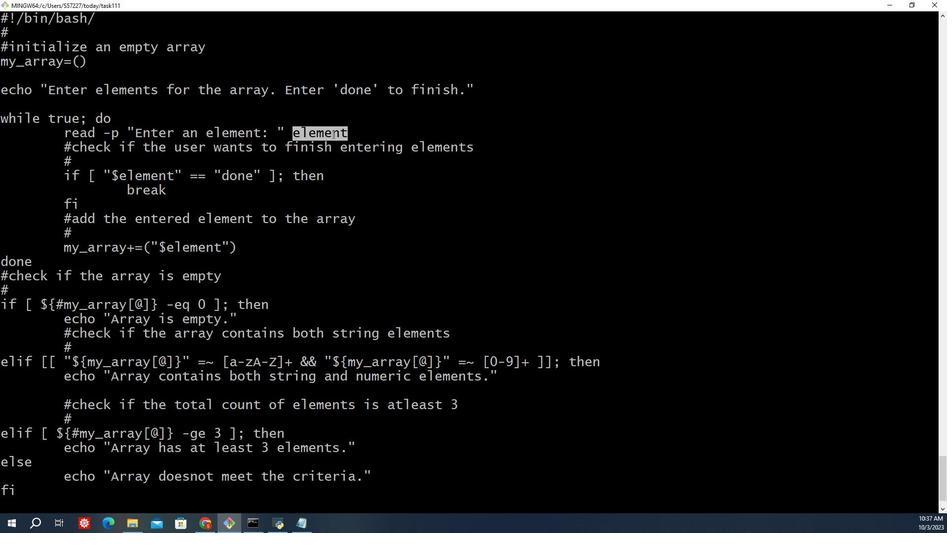 
Action: Mouse moved to (383, 439)
Screenshot: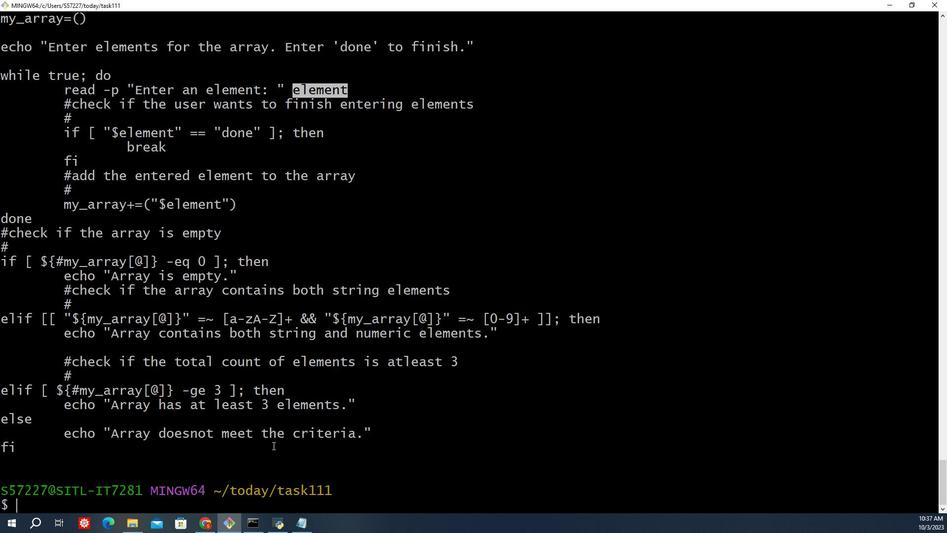 
Action: Mouse scrolled (383, 438) with delta (0, 0)
Screenshot: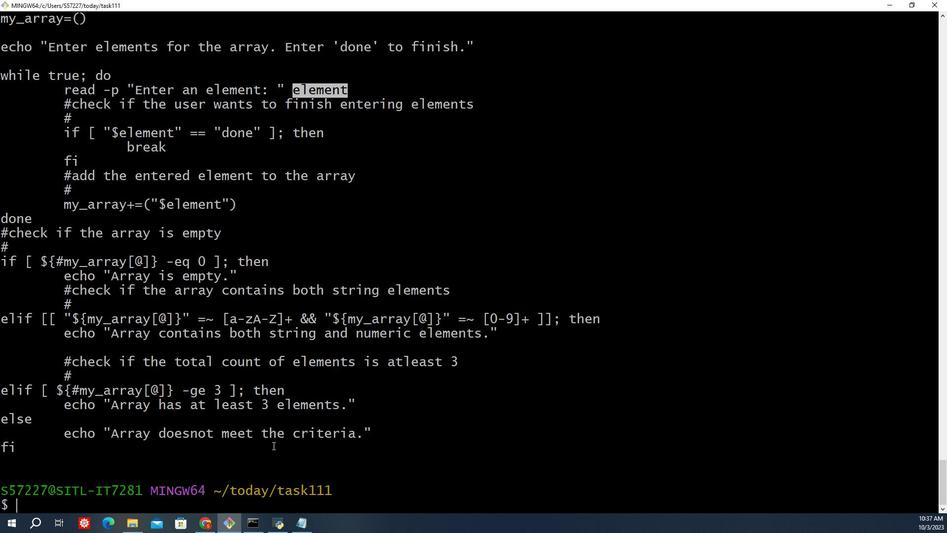 
Action: Mouse moved to (378, 452)
Screenshot: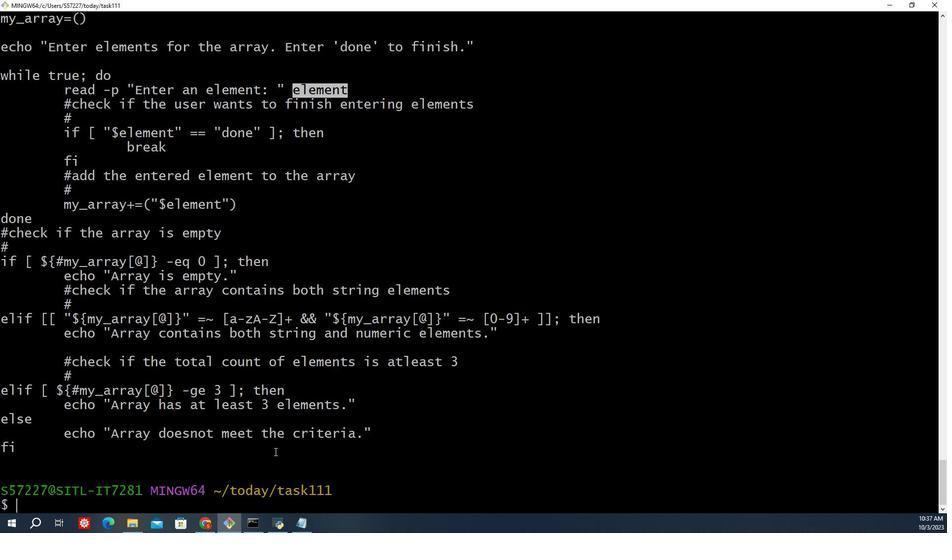 
Action: Mouse scrolled (378, 451) with delta (0, 0)
Screenshot: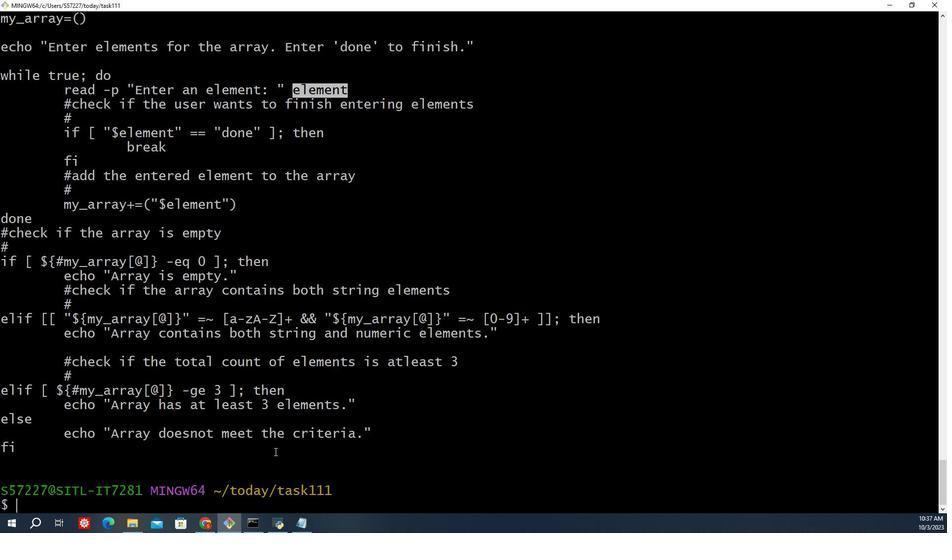 
Action: Mouse moved to (376, 459)
Screenshot: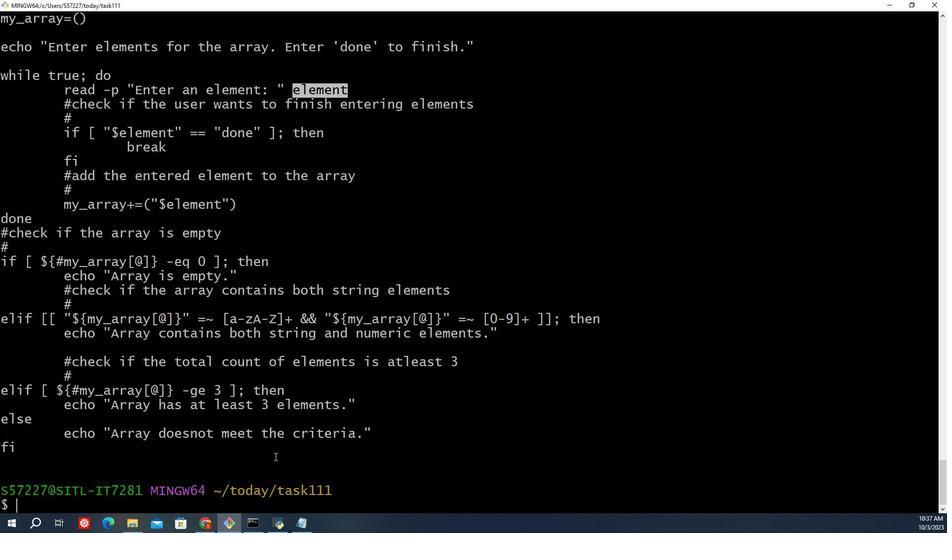 
Action: Mouse scrolled (376, 458) with delta (0, 0)
Screenshot: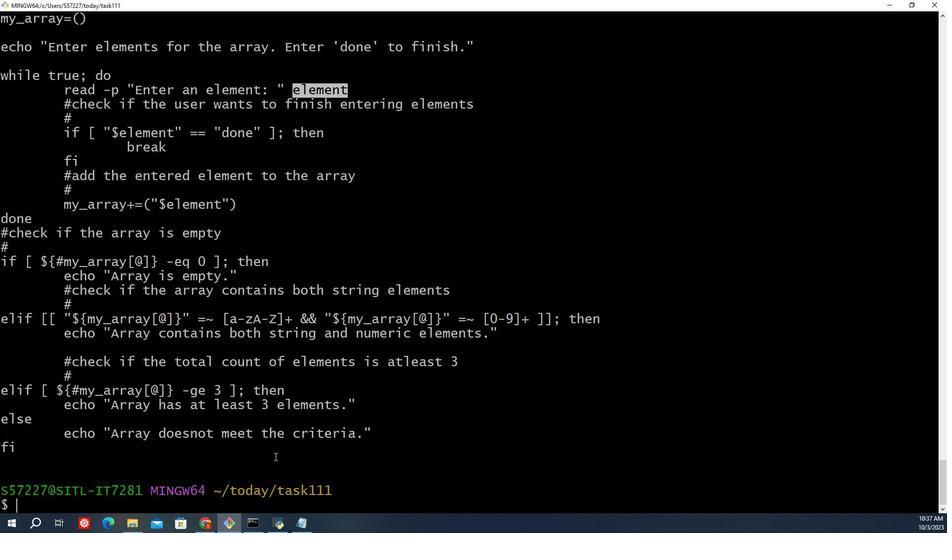 
Action: Mouse moved to (571, 531)
Screenshot: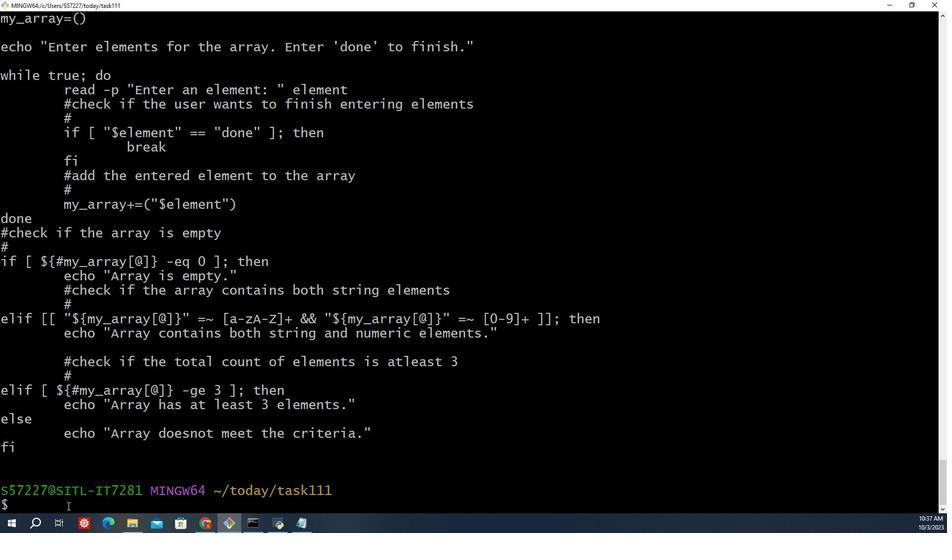 
Action: Mouse pressed left at (571, 531)
Screenshot: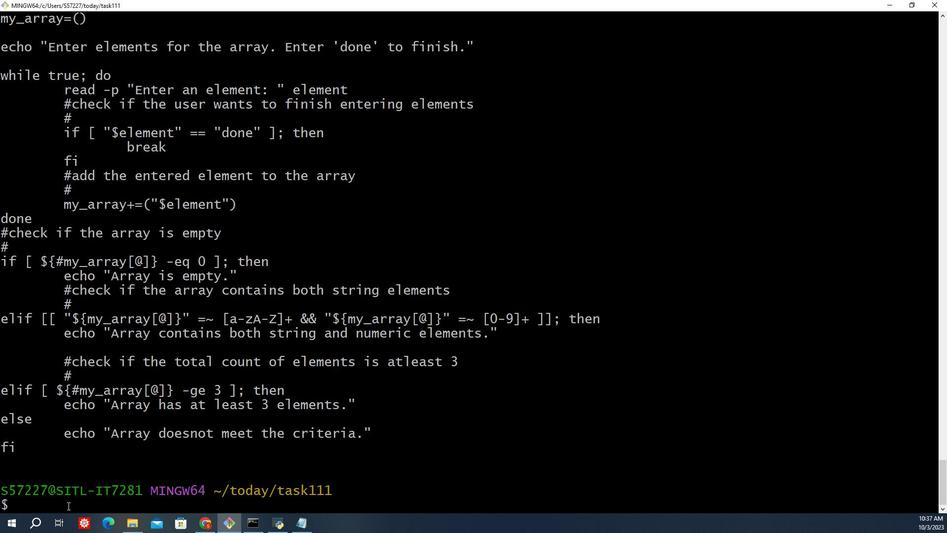 
Action: Key pressed <Key.shift_r>S<Key.backspace>ch<Key.backspace><Key.backspace>ctrl+Lls<Key.enter>chmod<Key.space><Key.shift>+x<Key.space>xhe<Key.backspace><Key.backspace><Key.backspace>check<Key.shift>_array.sh<Key.enter>c<Key.backspace>./check<Key.shift><Key.shift><Key.shift>_arrau<Key.backspace>y.sh<Key.enter>twe<Key.backspace><Key.backspace><Key.backspace>hello<Key.space><Key.enter>world<Key.space><Key.enter><Key.shift>I<Key.space><Key.enter>am<Key.space><Key.shift><Key.enter><Key.shift>D<Key.backspace>done<Key.enter>./enter<Key.backspace><Key.backspace><Key.backspace><Key.backspace><Key.backspace>check<Key.shift><Key.shift>_array.sh<Key.enter>hello<Key.space><Key.enter>world<Key.enter>done<Key.enter>he<Key.backspace><Key.backspace><Key.backspace>./e<Key.backspace>check<Key.shift>_array<Key.enter>./chekc<Key.backspace><Key.backspace>ck<Key.space>ar<Key.backspace><Key.backspace><Key.backspace><Key.shift>_array.sh<Key.enter>1234<Key.enter>6<Key.backspace>5678<Key.enter>91011<Key.enter>done<Key.enter>./chekc<Key.backspace><Key.backspace>ck<Key.space><Key.backspace><Key.shift>_array<Key.space><Key.enter>./chekc<Key.backspace><Key.backspace>ck<Key.shift>_array.sh<Key.enter>shiv123<Key.enter>rish566<Key.enter>done<Key.enter>
Screenshot: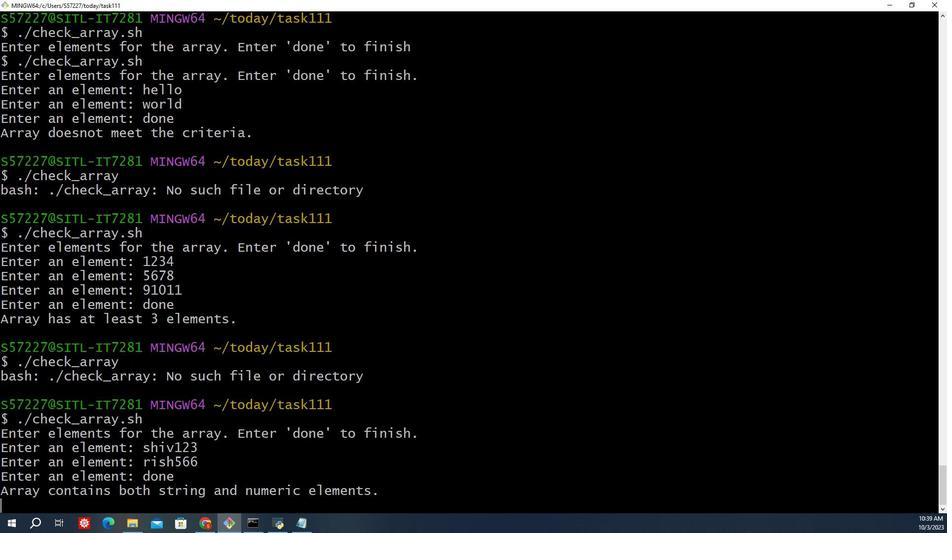 
Action: Mouse moved to (564, 522)
Screenshot: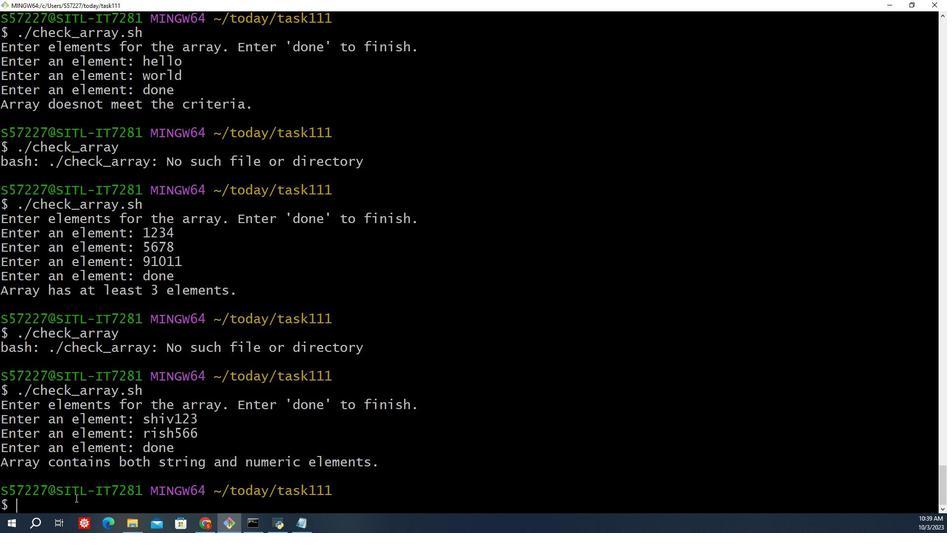 
Action: Key pressed <Key.esc>
Screenshot: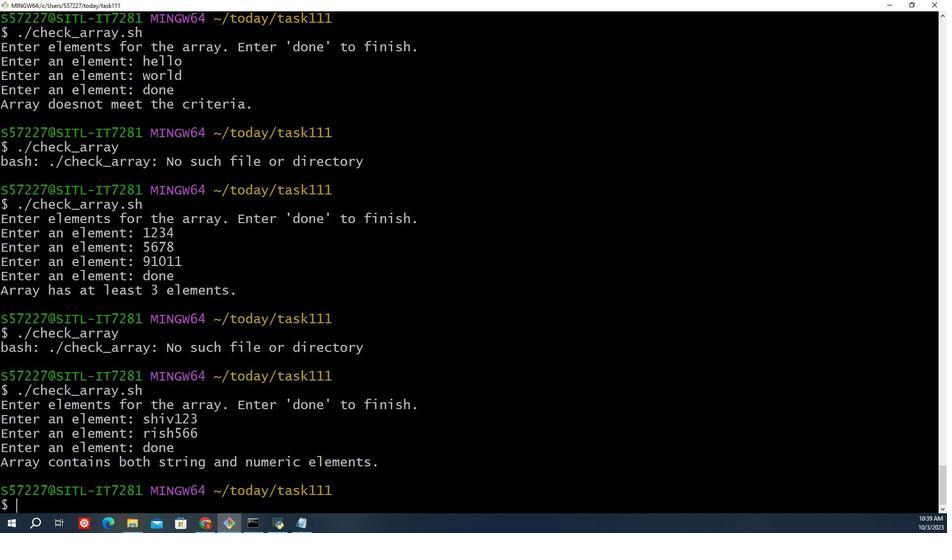
Action: Mouse moved to (907, 492)
Screenshot: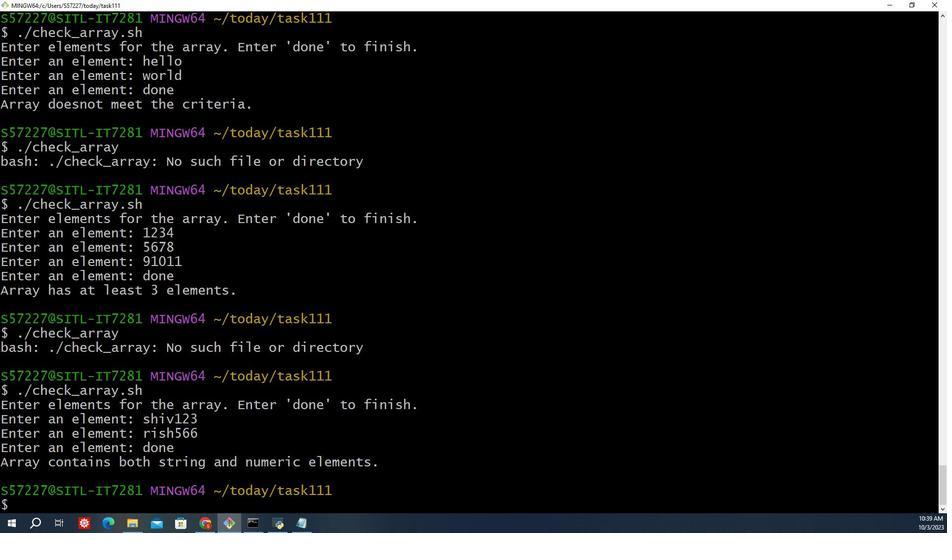 
Action: Mouse pressed left at (907, 492)
Screenshot: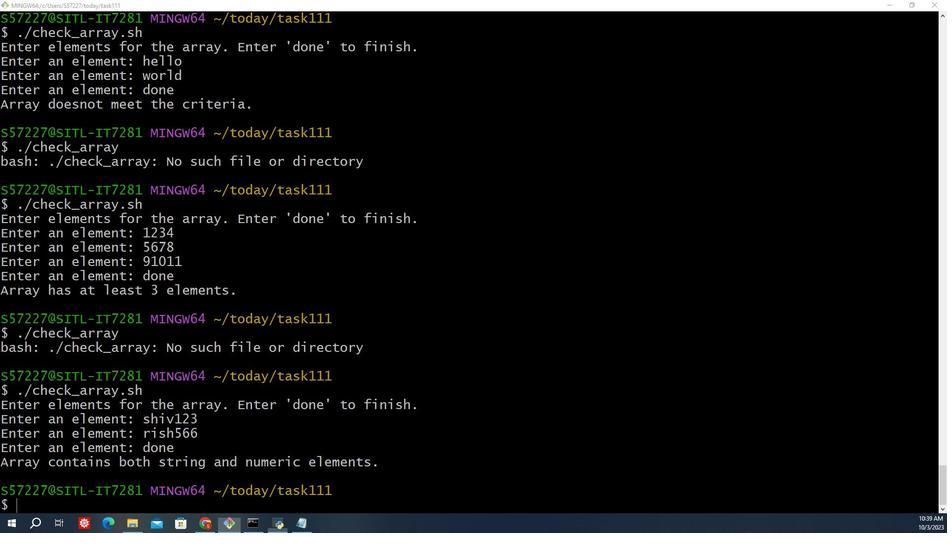 
Action: Mouse moved to (242, 226)
Screenshot: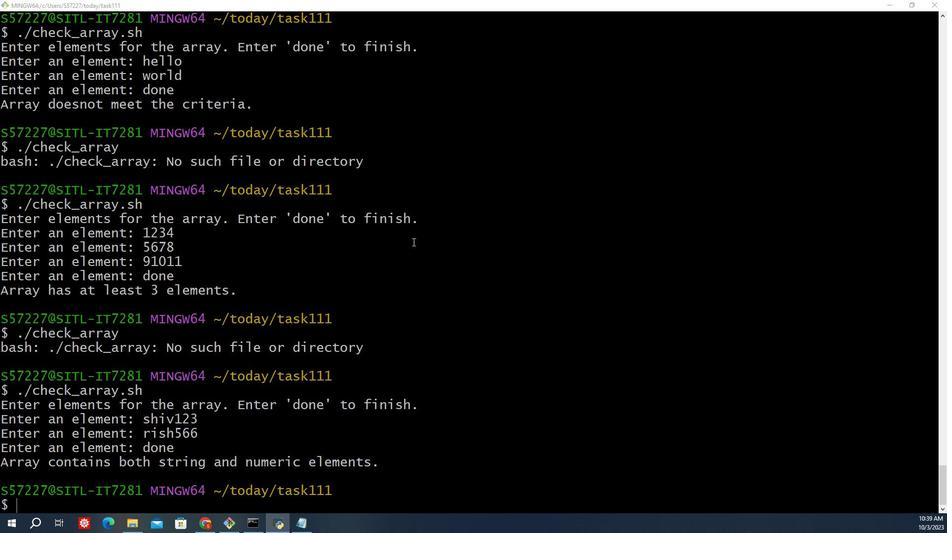 
